 Task: Create a rule when a due date between working days from now is set on a card by anyone.
Action: Mouse moved to (1287, 104)
Screenshot: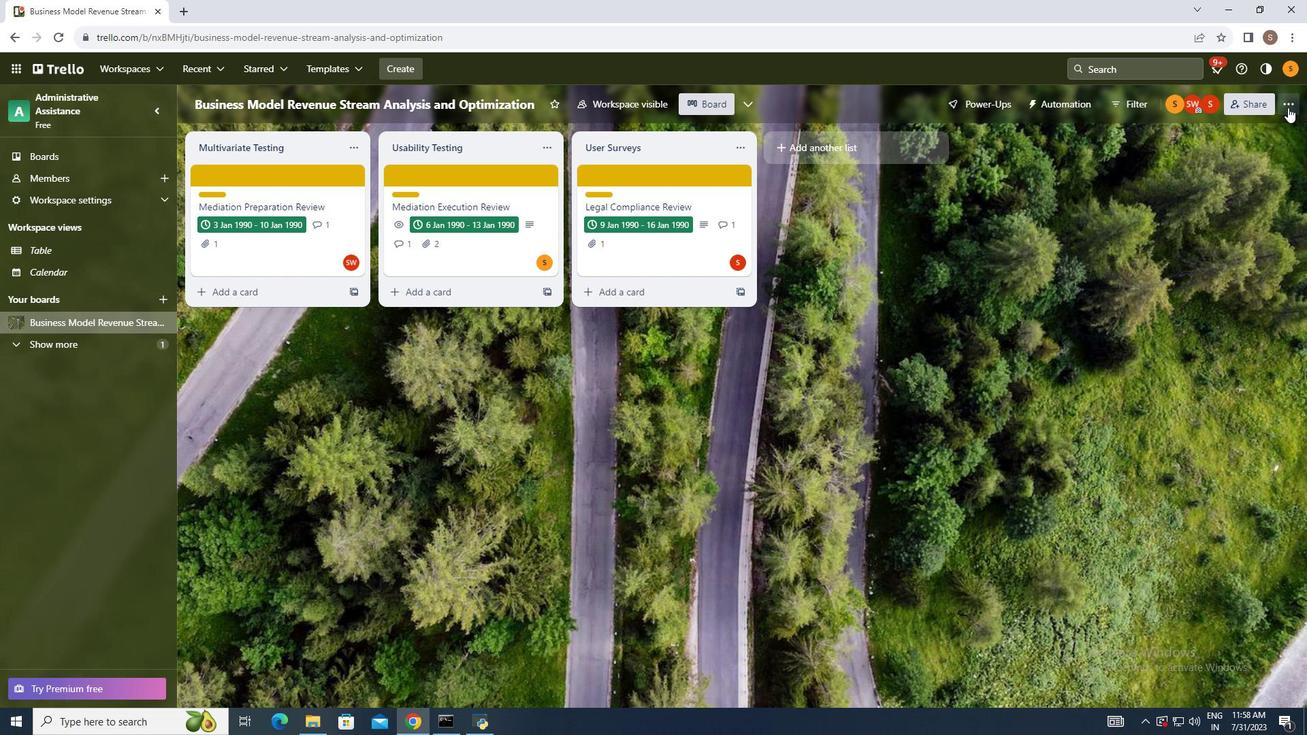
Action: Mouse pressed left at (1287, 104)
Screenshot: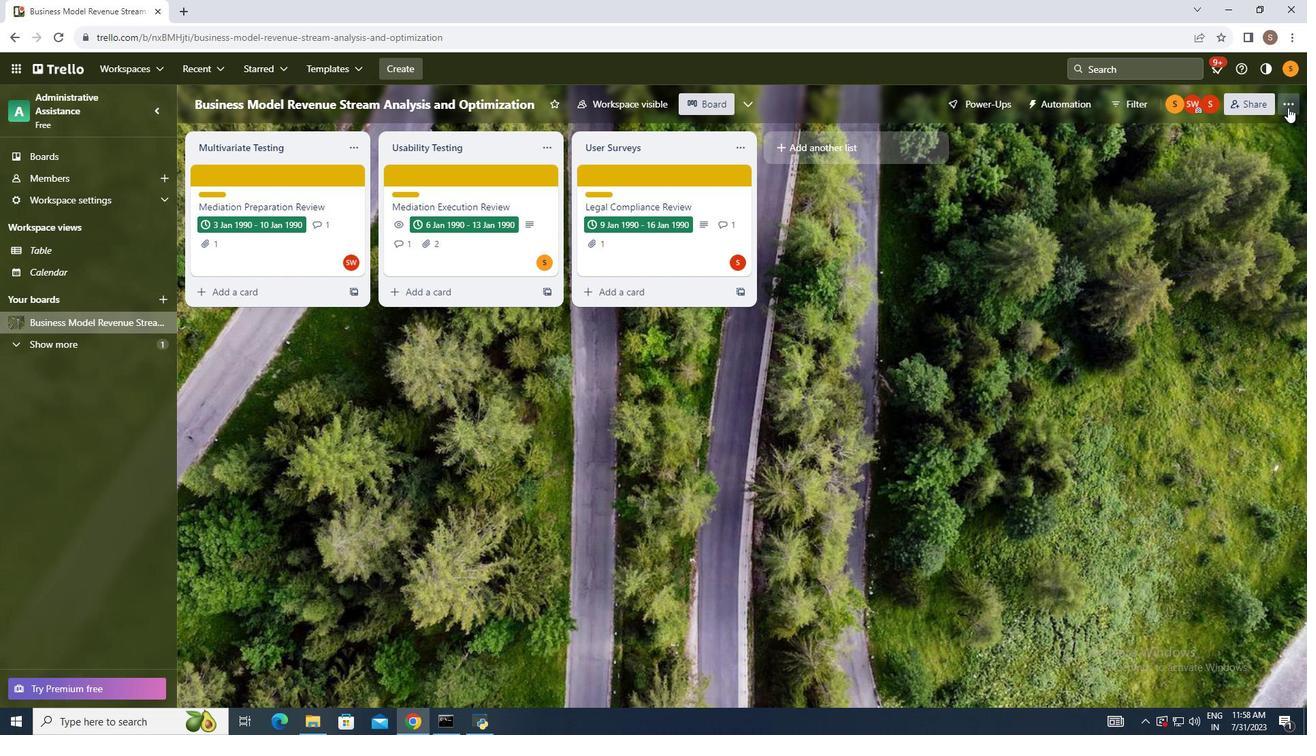 
Action: Mouse moved to (1155, 290)
Screenshot: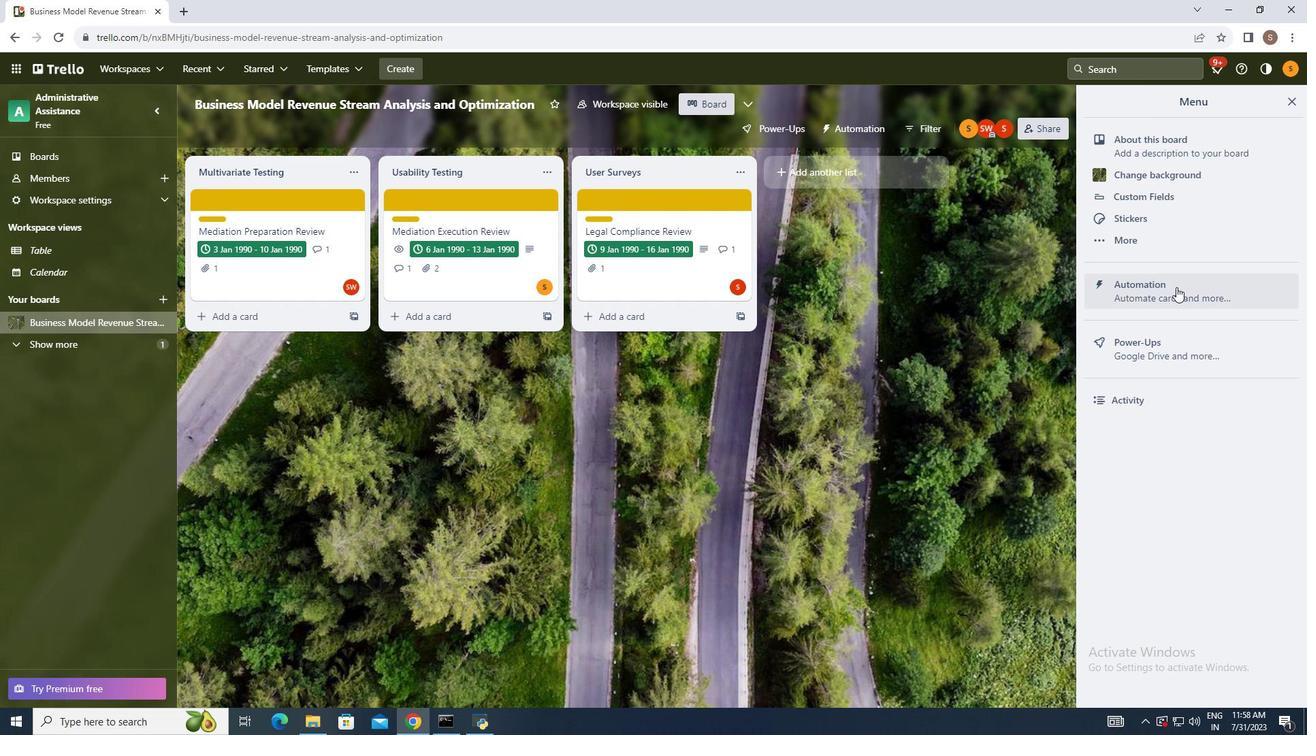 
Action: Mouse pressed left at (1155, 290)
Screenshot: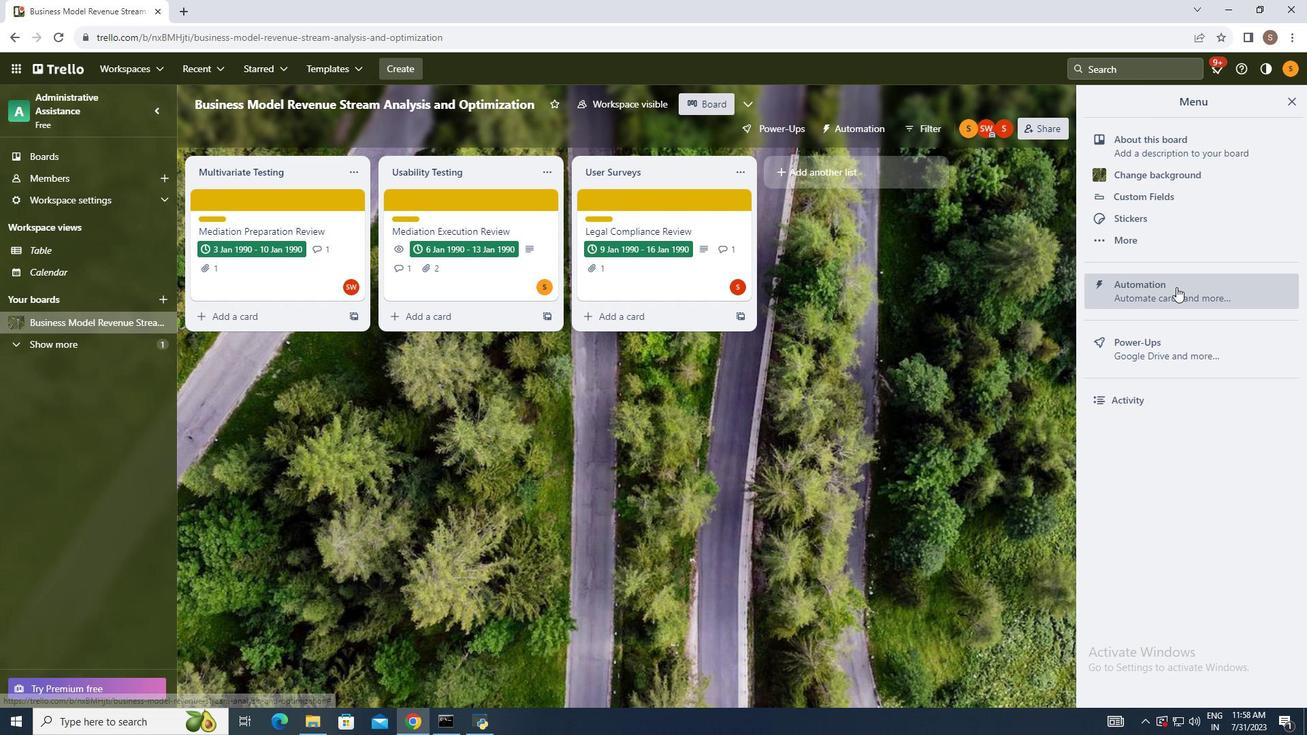 
Action: Mouse moved to (246, 249)
Screenshot: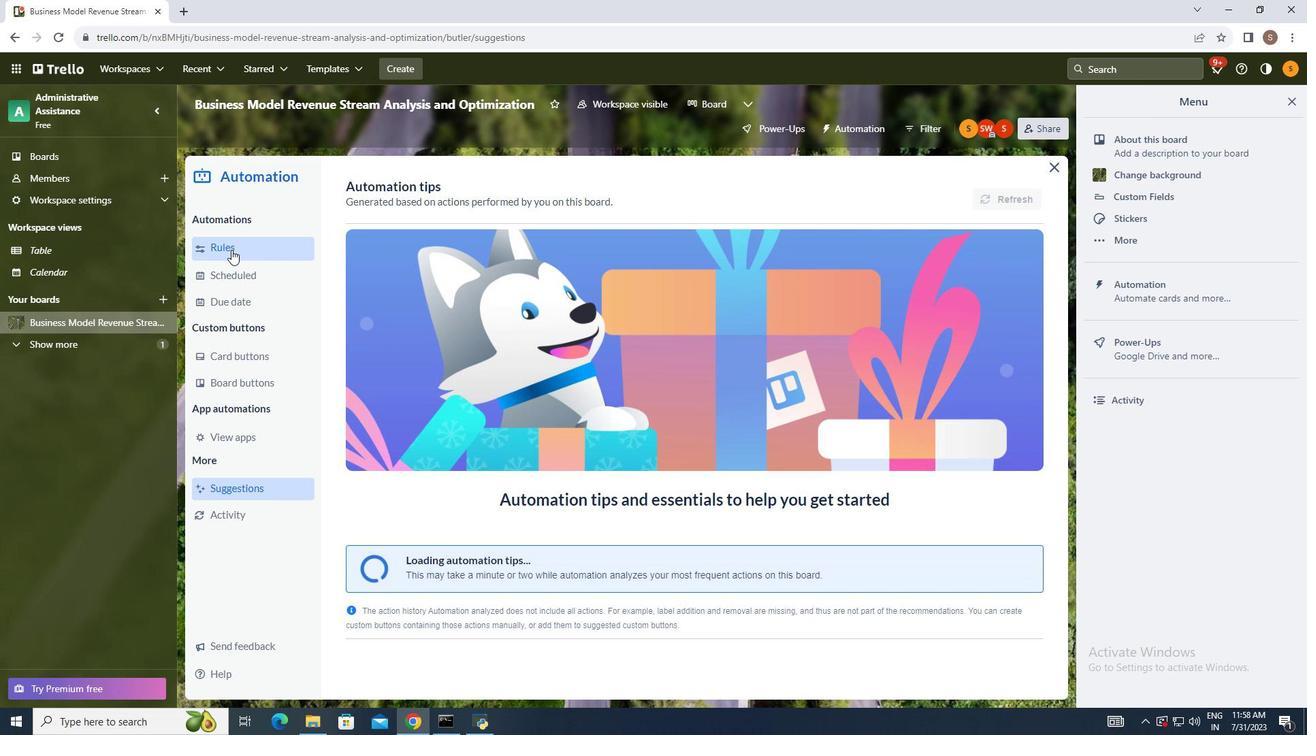 
Action: Mouse pressed left at (246, 249)
Screenshot: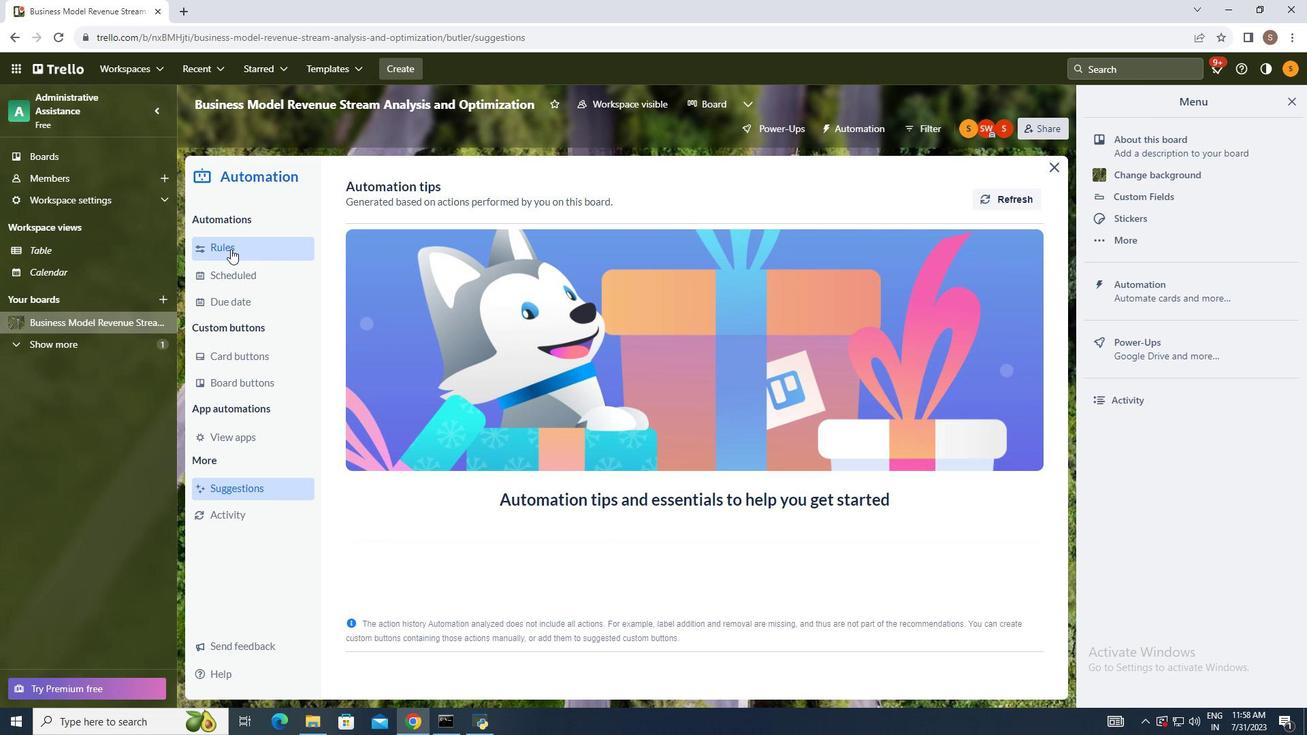 
Action: Mouse moved to (896, 191)
Screenshot: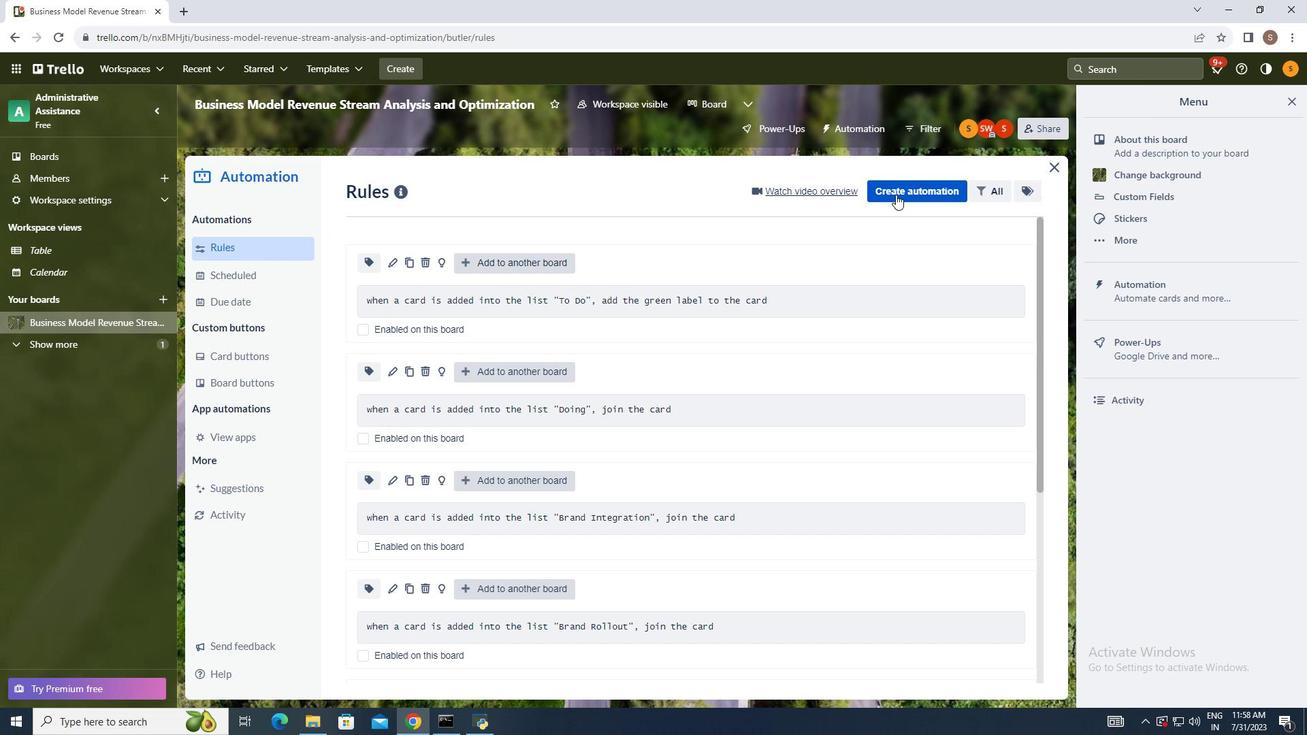 
Action: Mouse pressed left at (896, 191)
Screenshot: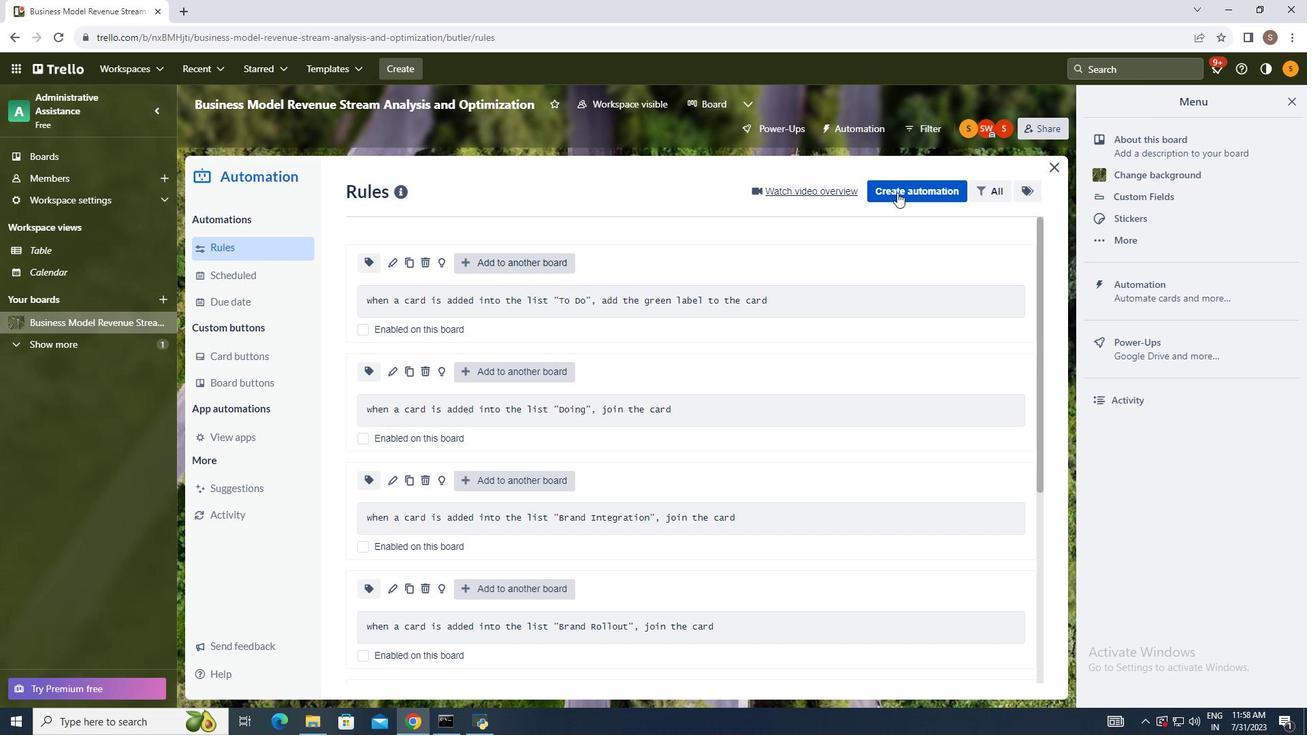 
Action: Mouse moved to (708, 319)
Screenshot: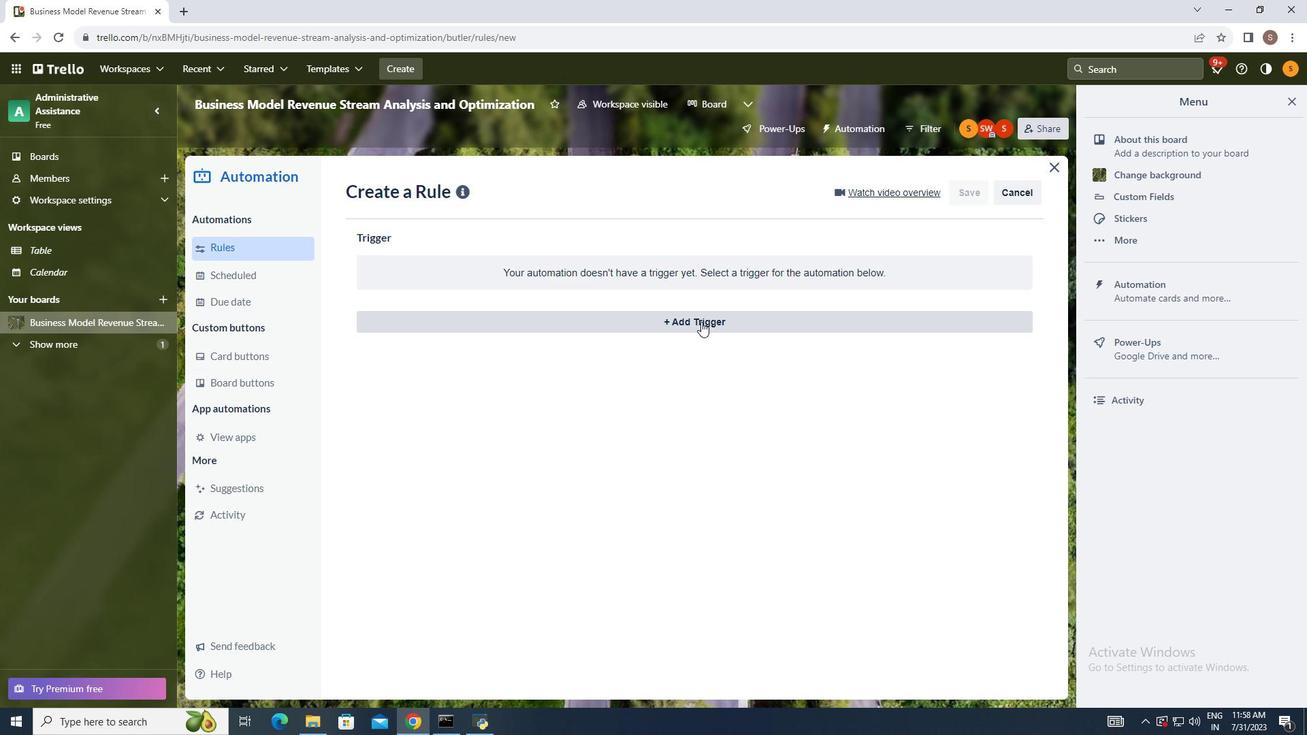 
Action: Mouse pressed left at (708, 319)
Screenshot: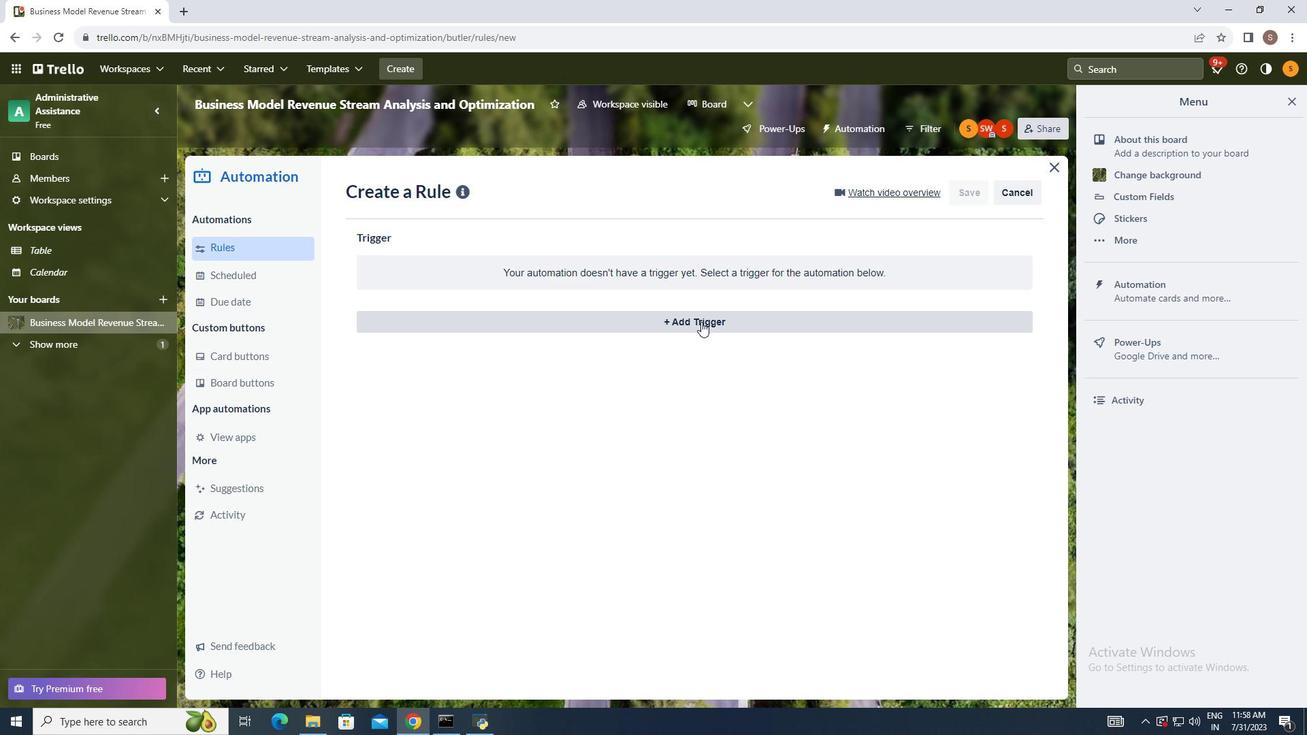 
Action: Mouse moved to (504, 361)
Screenshot: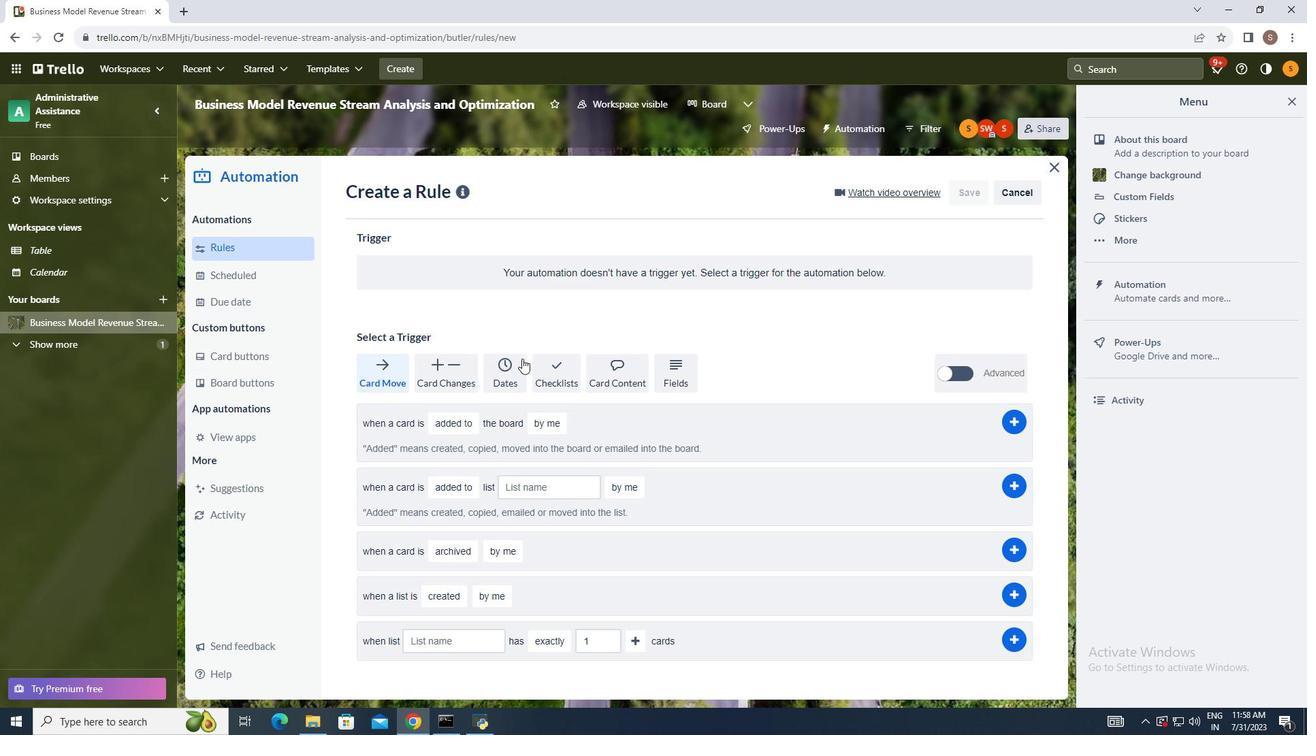 
Action: Mouse pressed left at (504, 361)
Screenshot: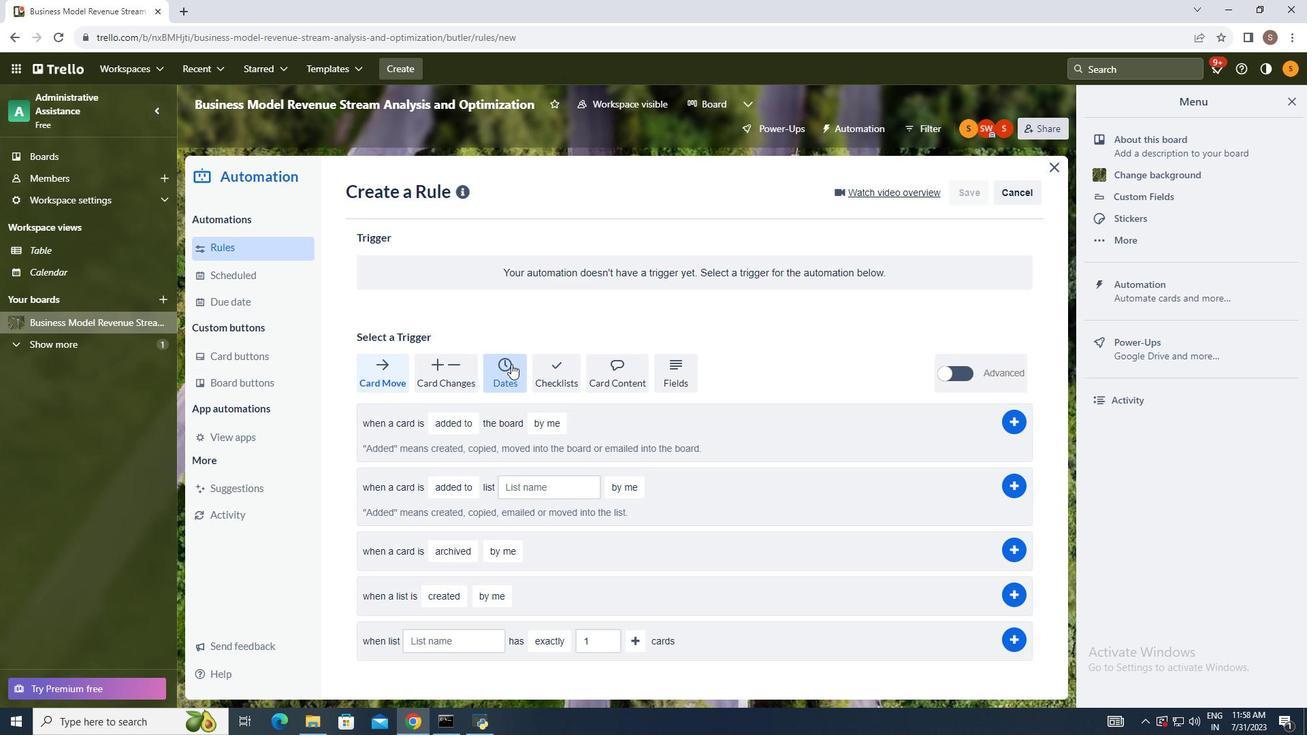 
Action: Mouse moved to (411, 422)
Screenshot: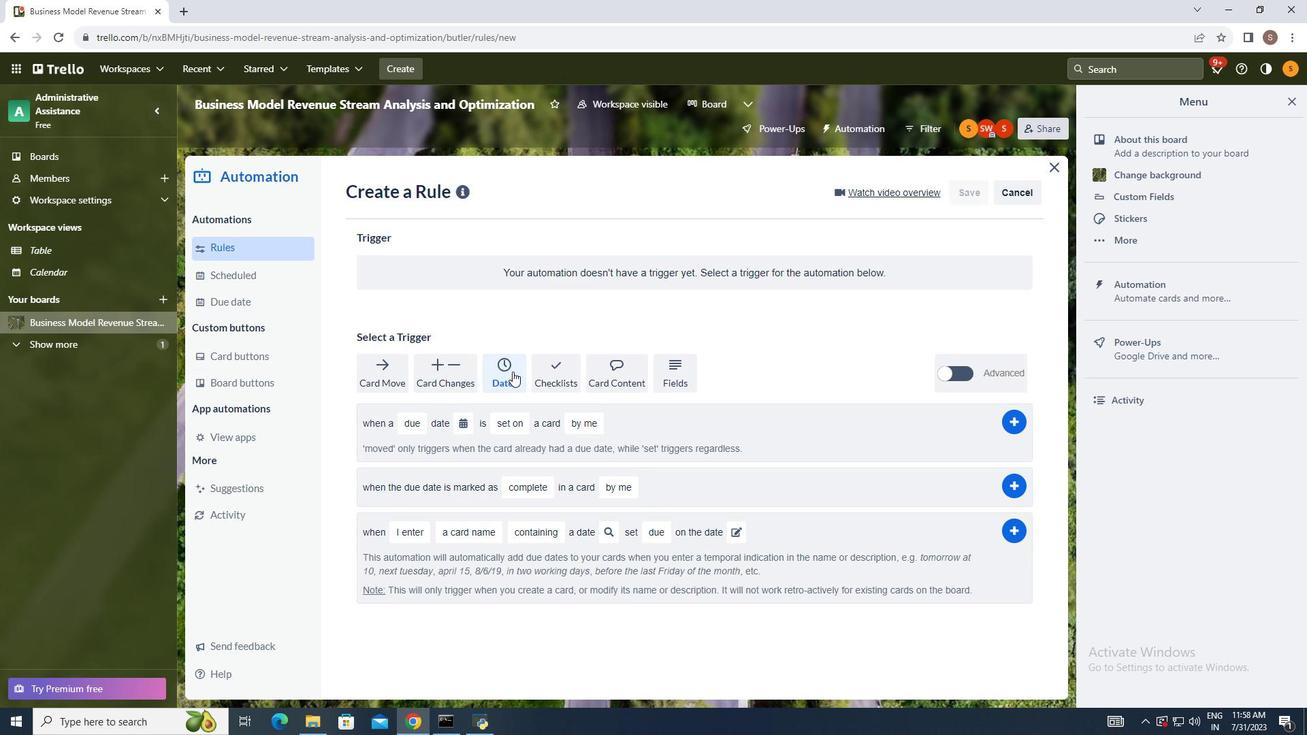 
Action: Mouse pressed left at (411, 422)
Screenshot: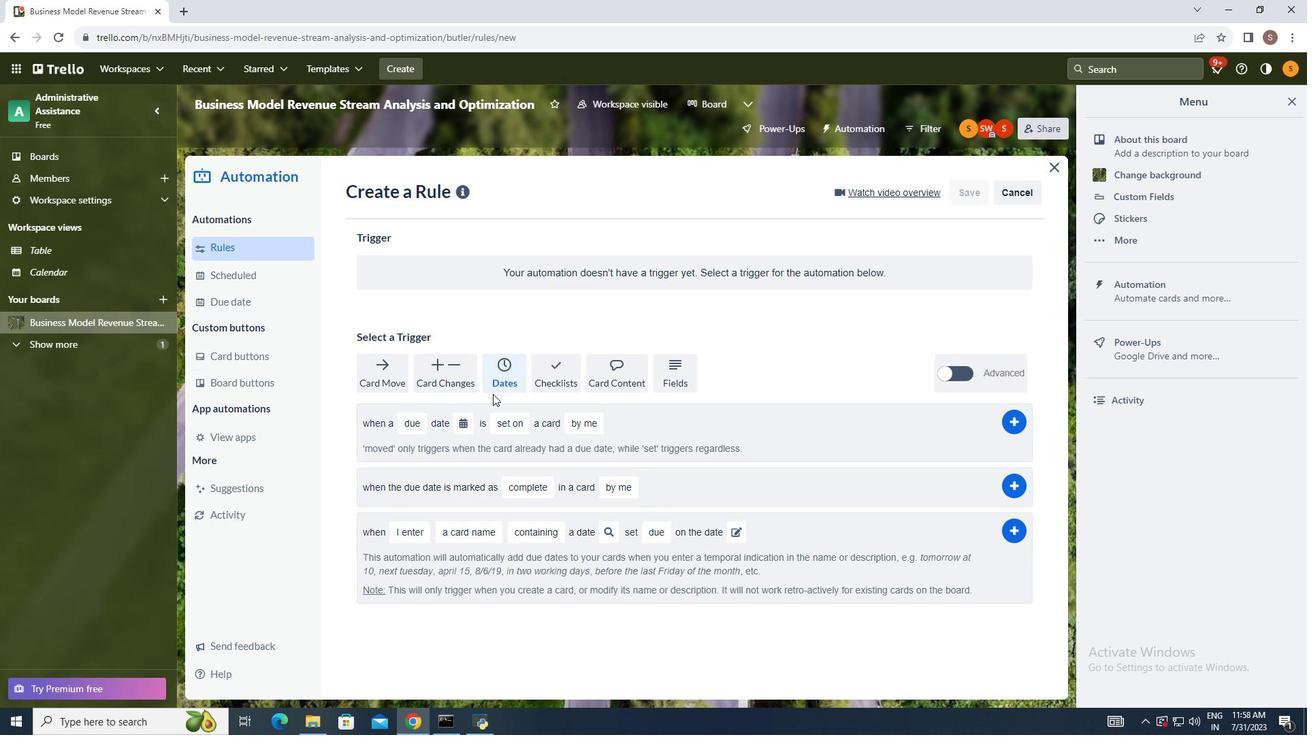 
Action: Mouse moved to (411, 453)
Screenshot: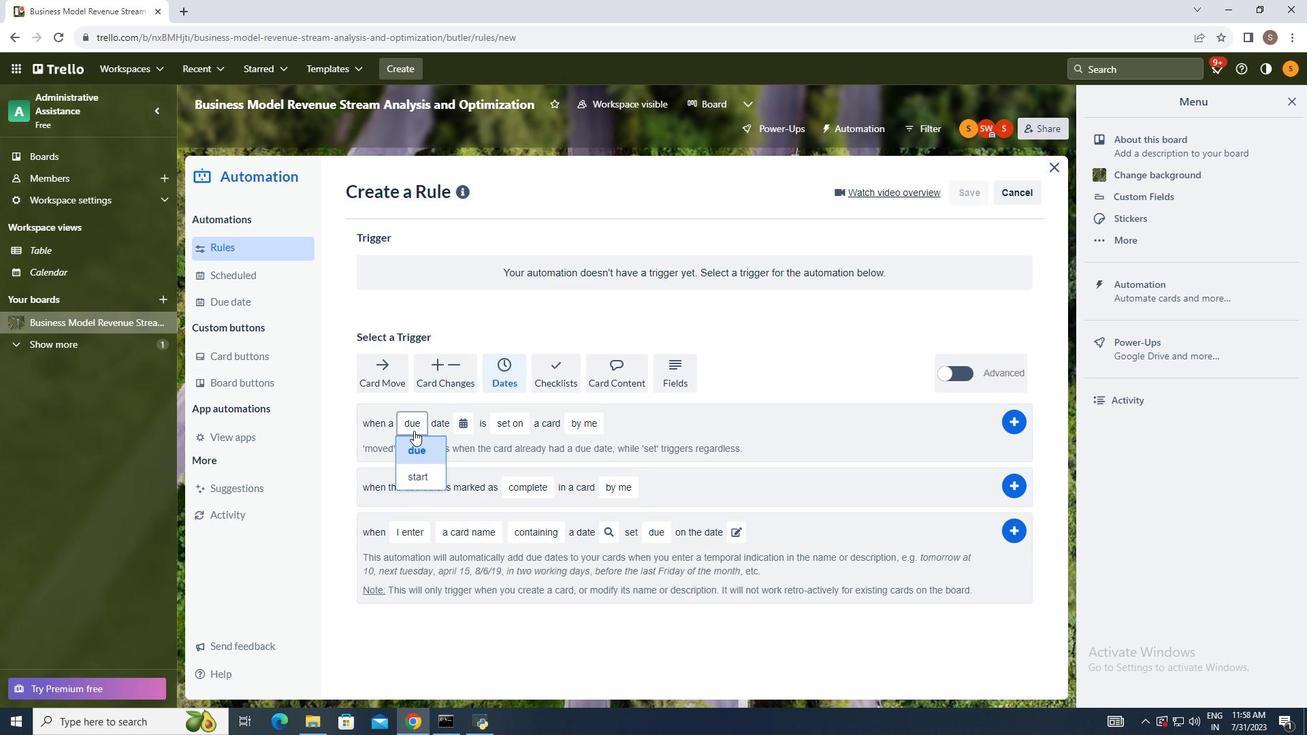 
Action: Mouse pressed left at (411, 453)
Screenshot: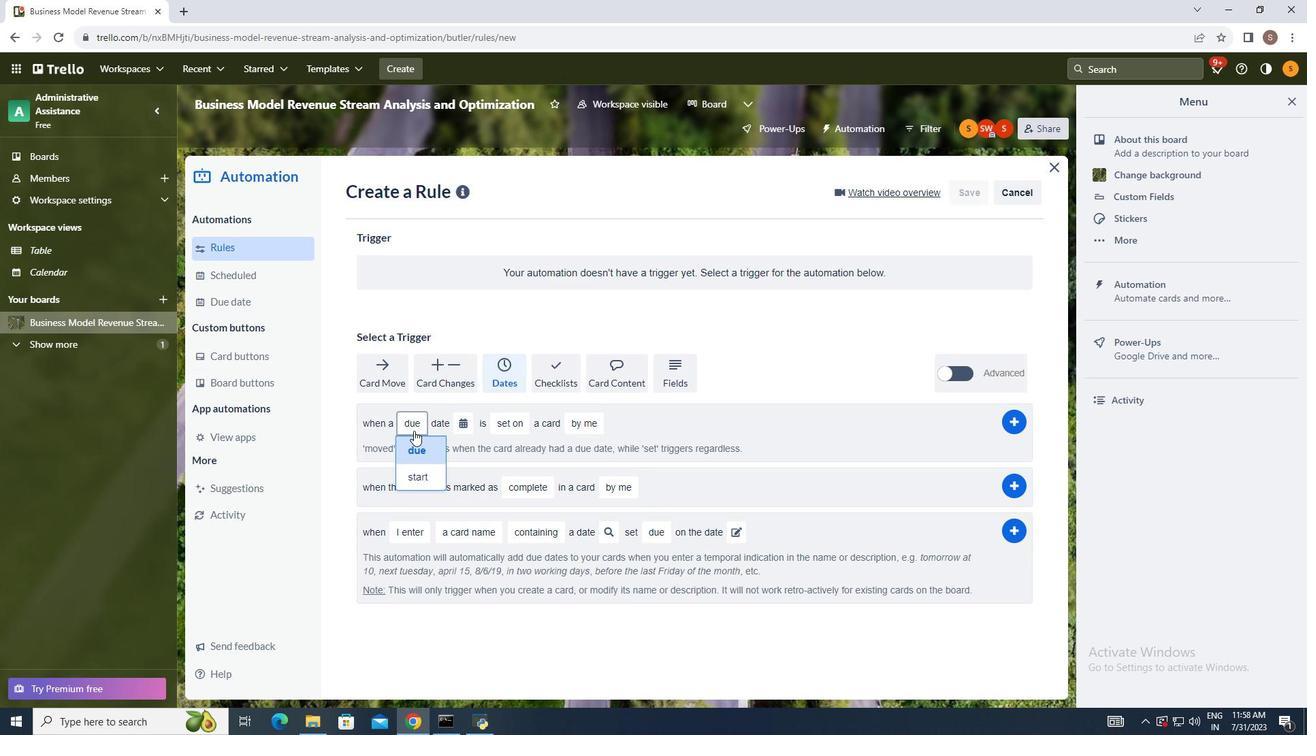 
Action: Mouse moved to (467, 429)
Screenshot: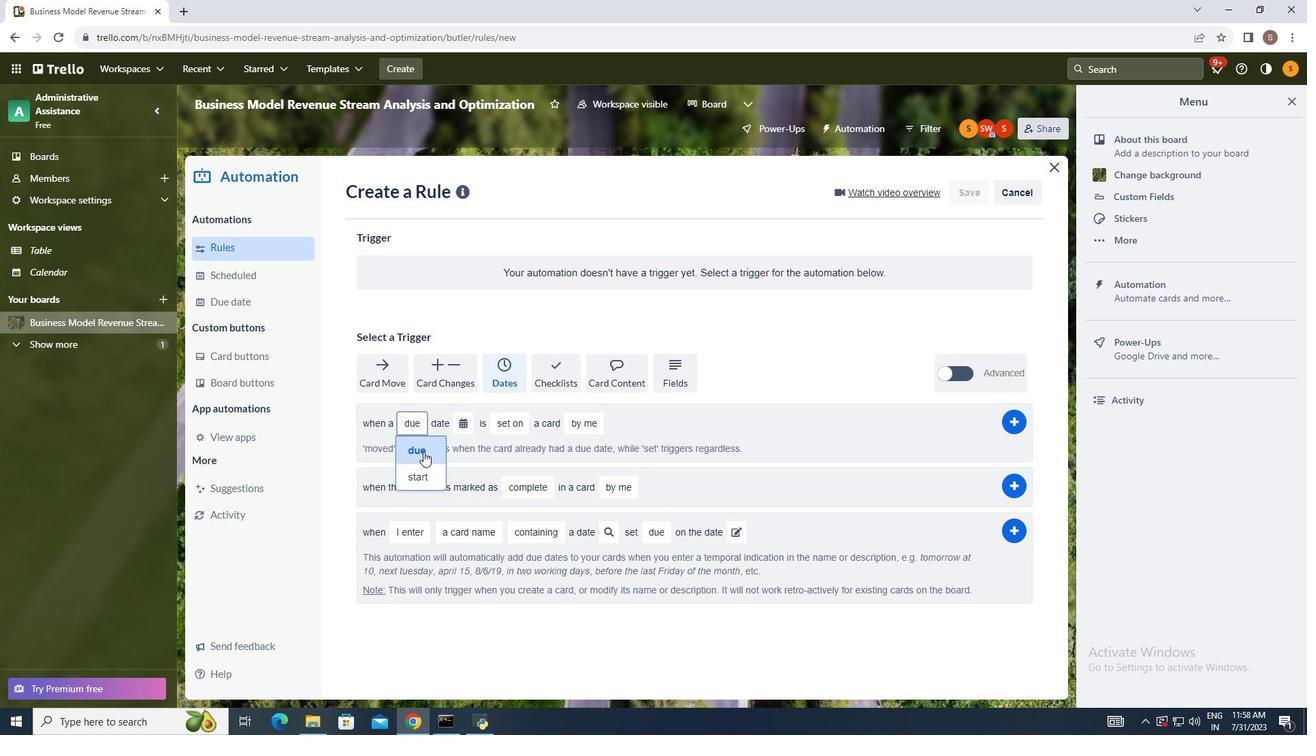 
Action: Mouse pressed left at (467, 429)
Screenshot: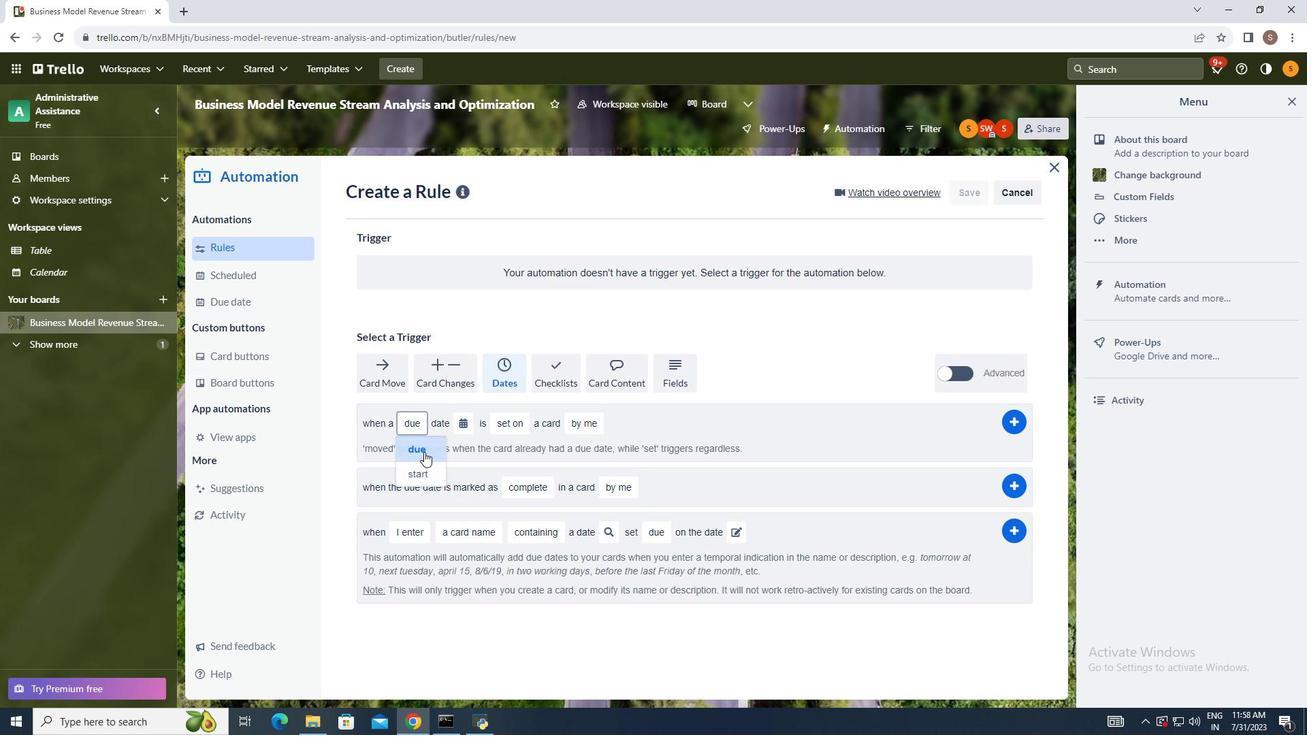 
Action: Mouse moved to (482, 506)
Screenshot: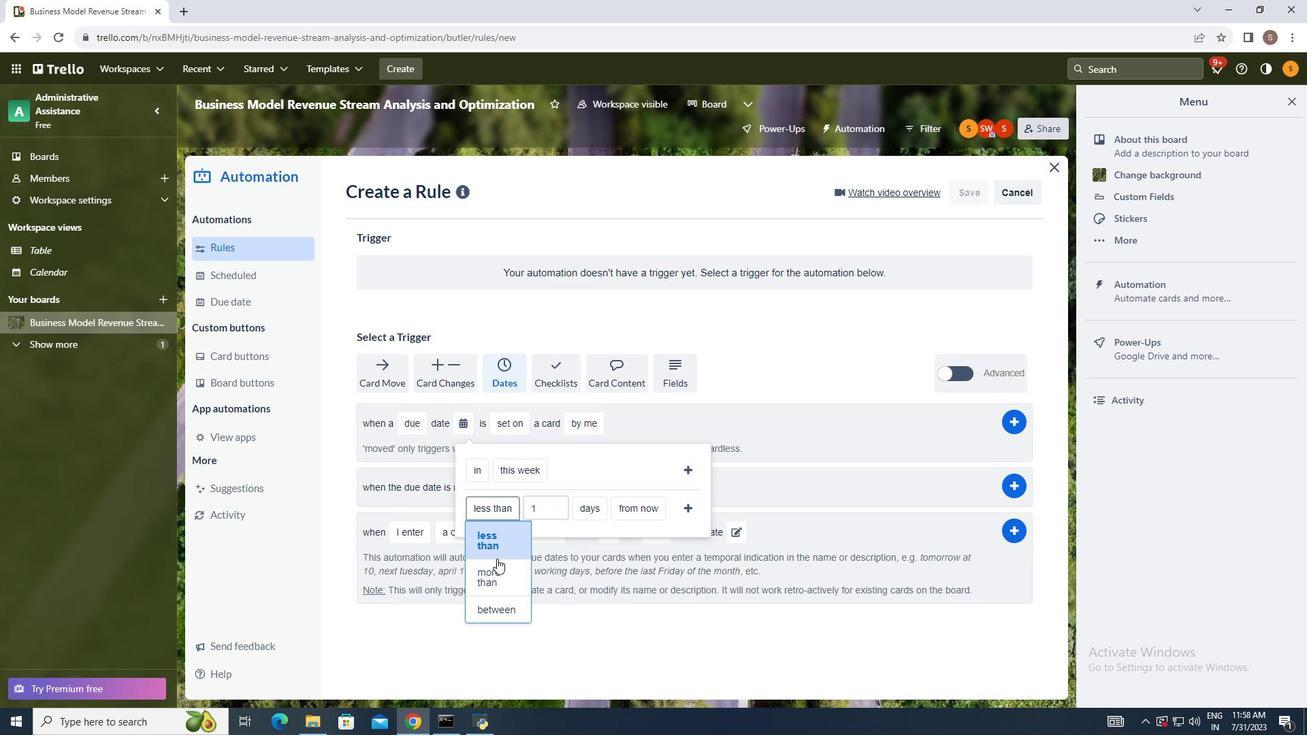 
Action: Mouse pressed left at (482, 506)
Screenshot: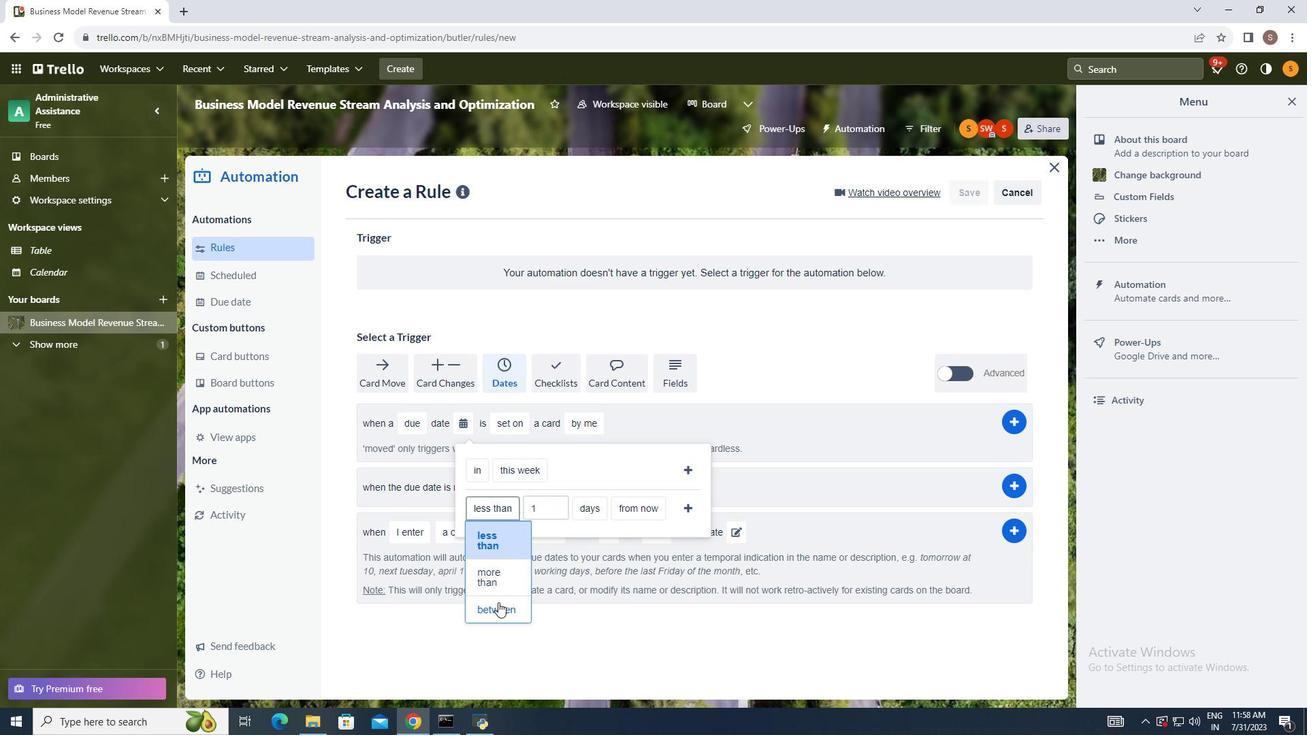 
Action: Mouse moved to (496, 581)
Screenshot: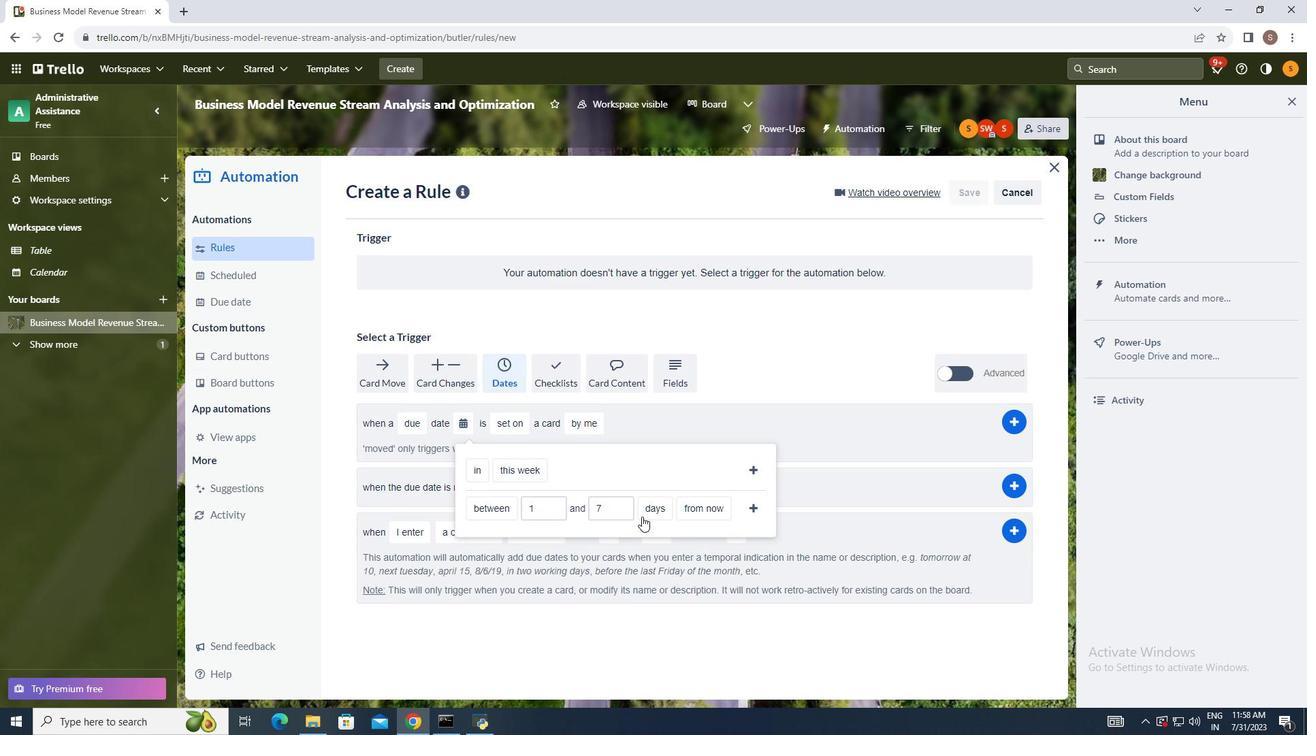 
Action: Mouse pressed left at (496, 581)
Screenshot: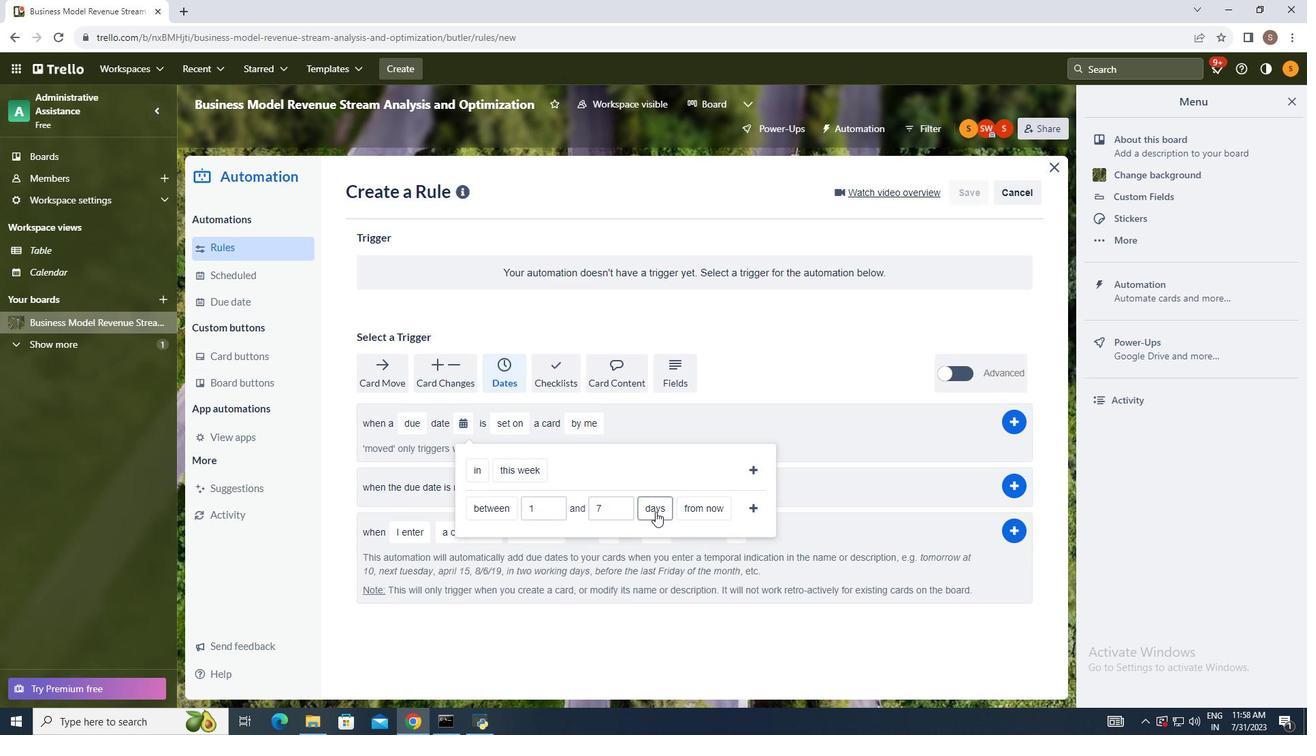 
Action: Mouse moved to (488, 498)
Screenshot: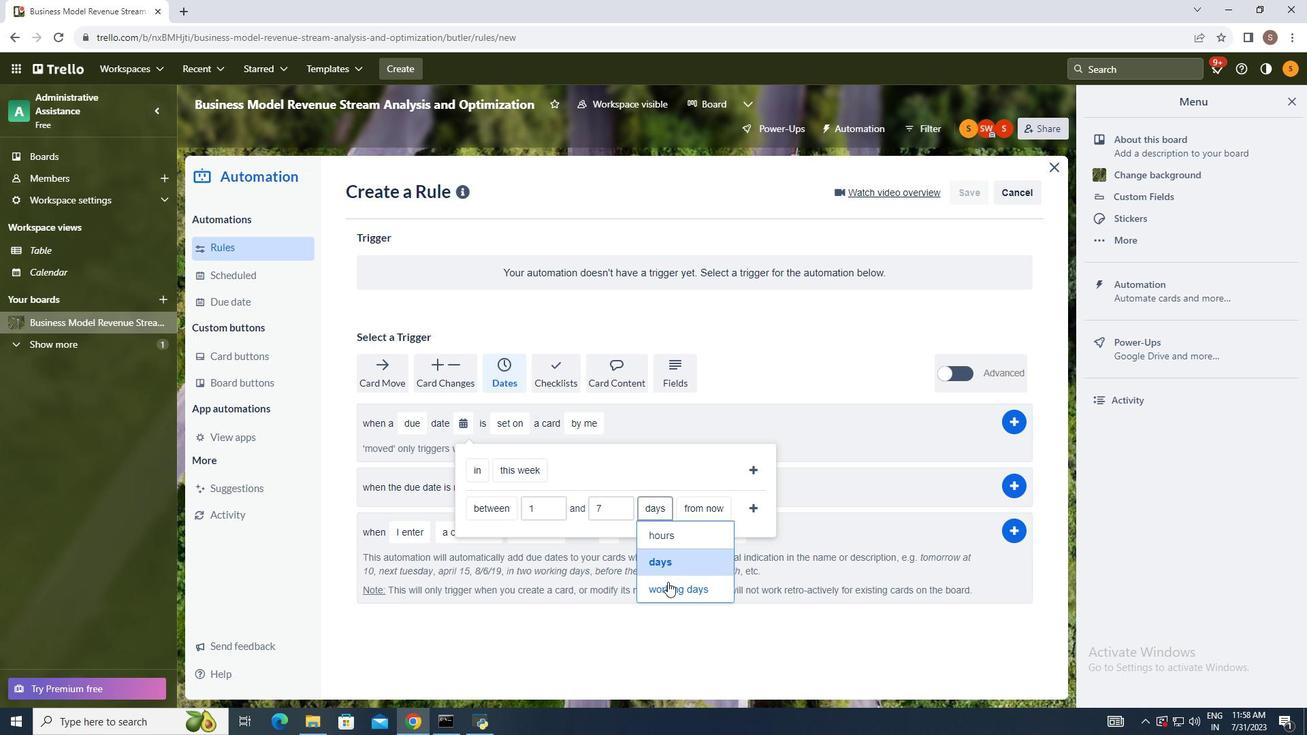 
Action: Mouse pressed left at (488, 498)
Screenshot: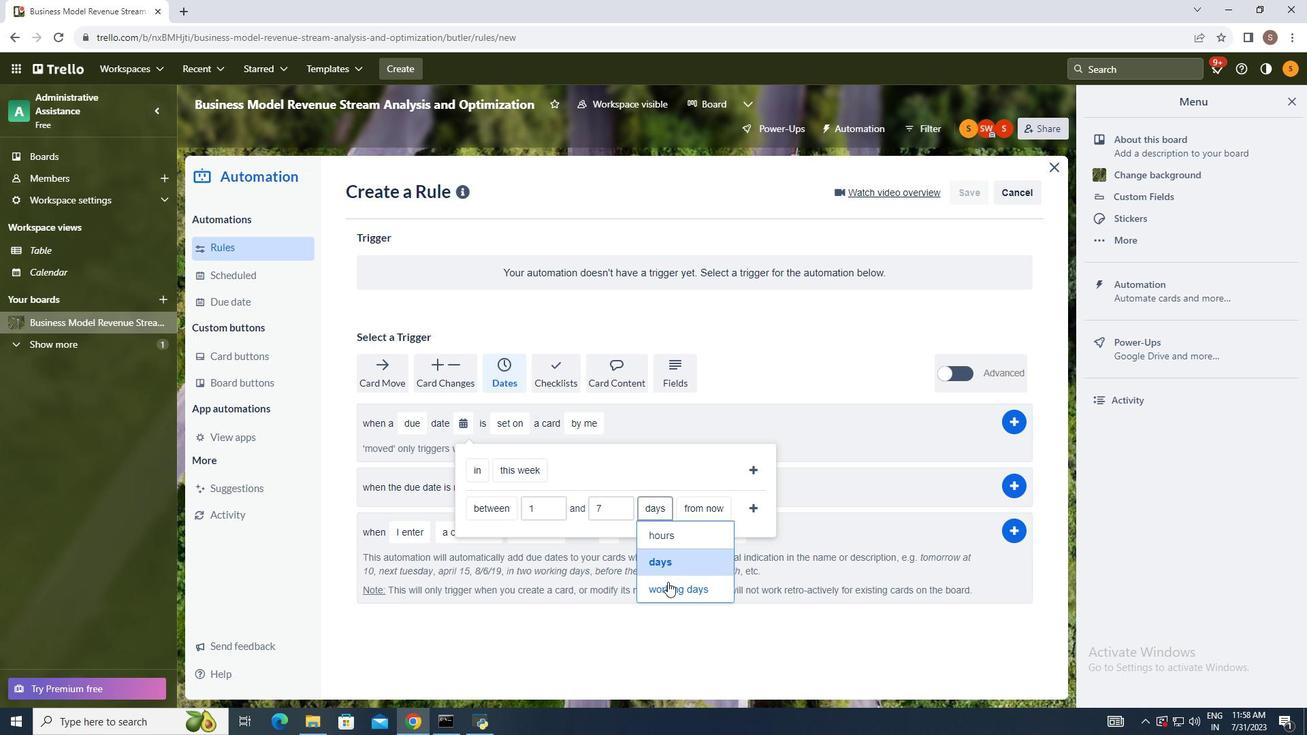 
Action: Mouse moved to (500, 596)
Screenshot: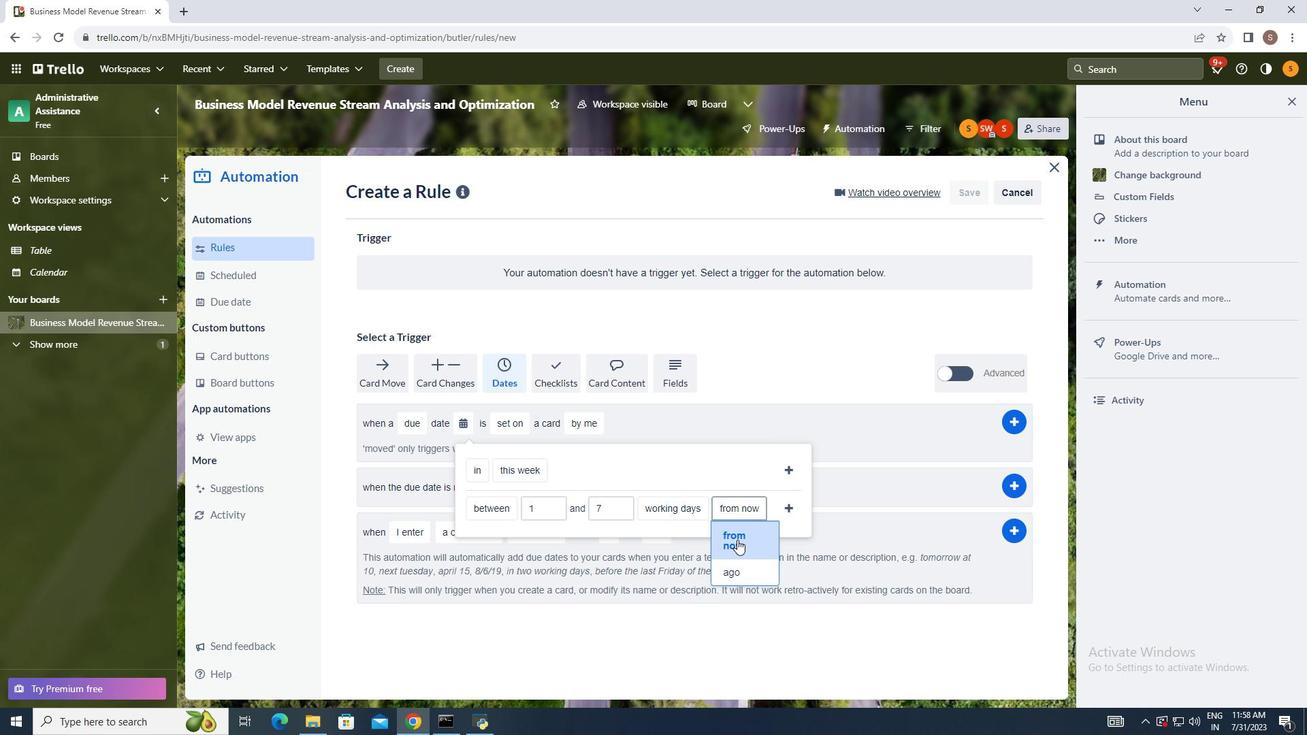 
Action: Mouse pressed left at (500, 596)
Screenshot: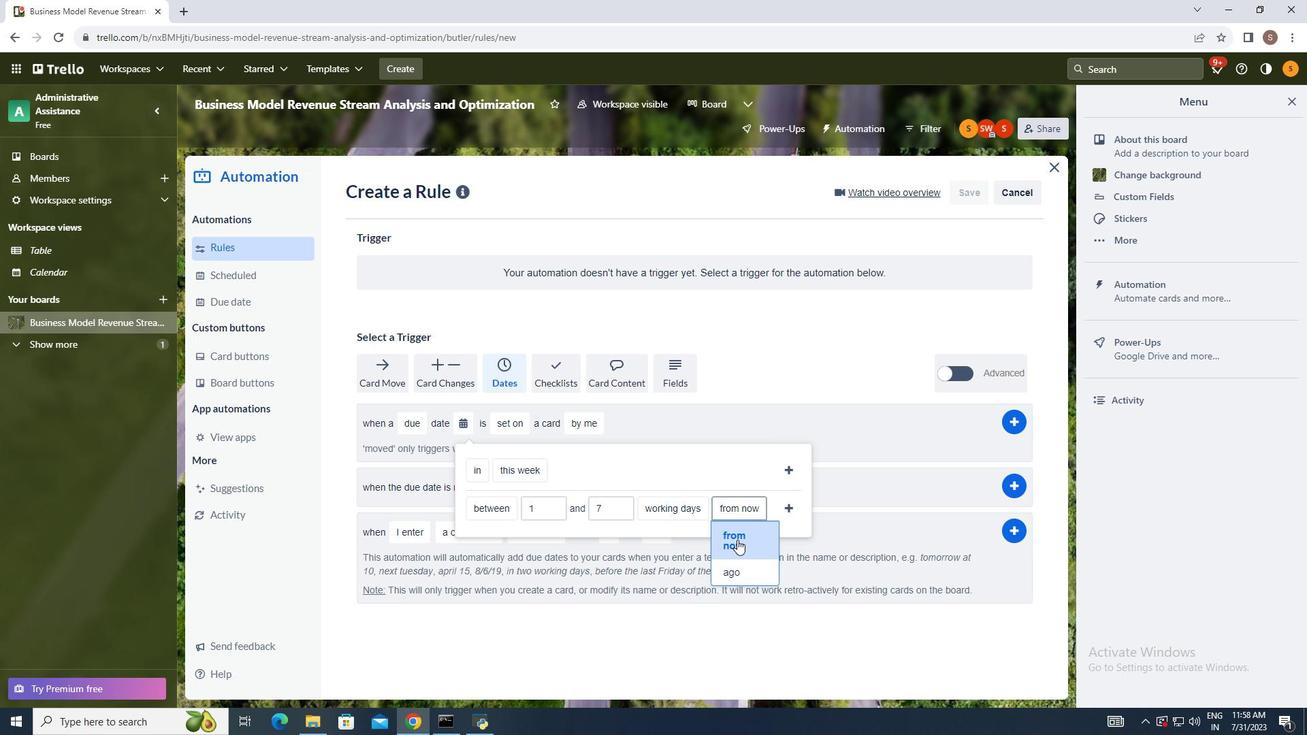 
Action: Mouse moved to (1288, 108)
Screenshot: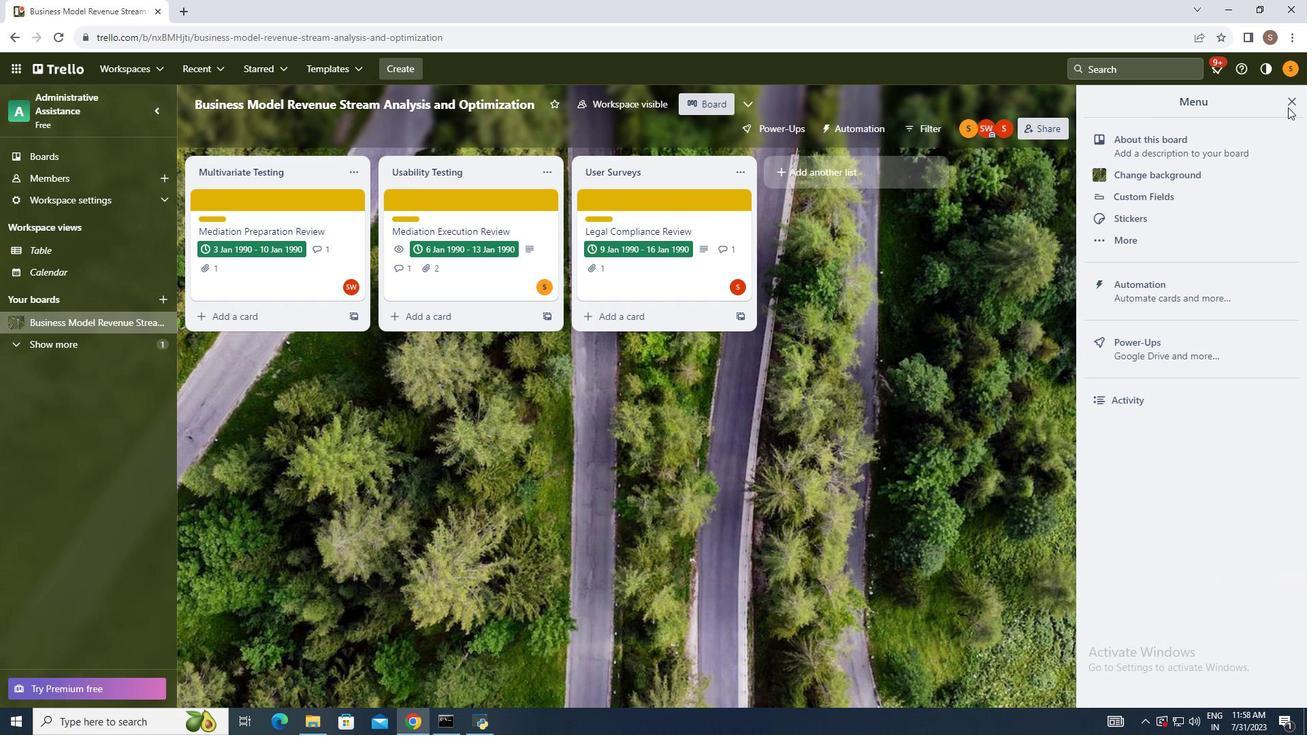 
Action: Mouse pressed left at (1288, 108)
Screenshot: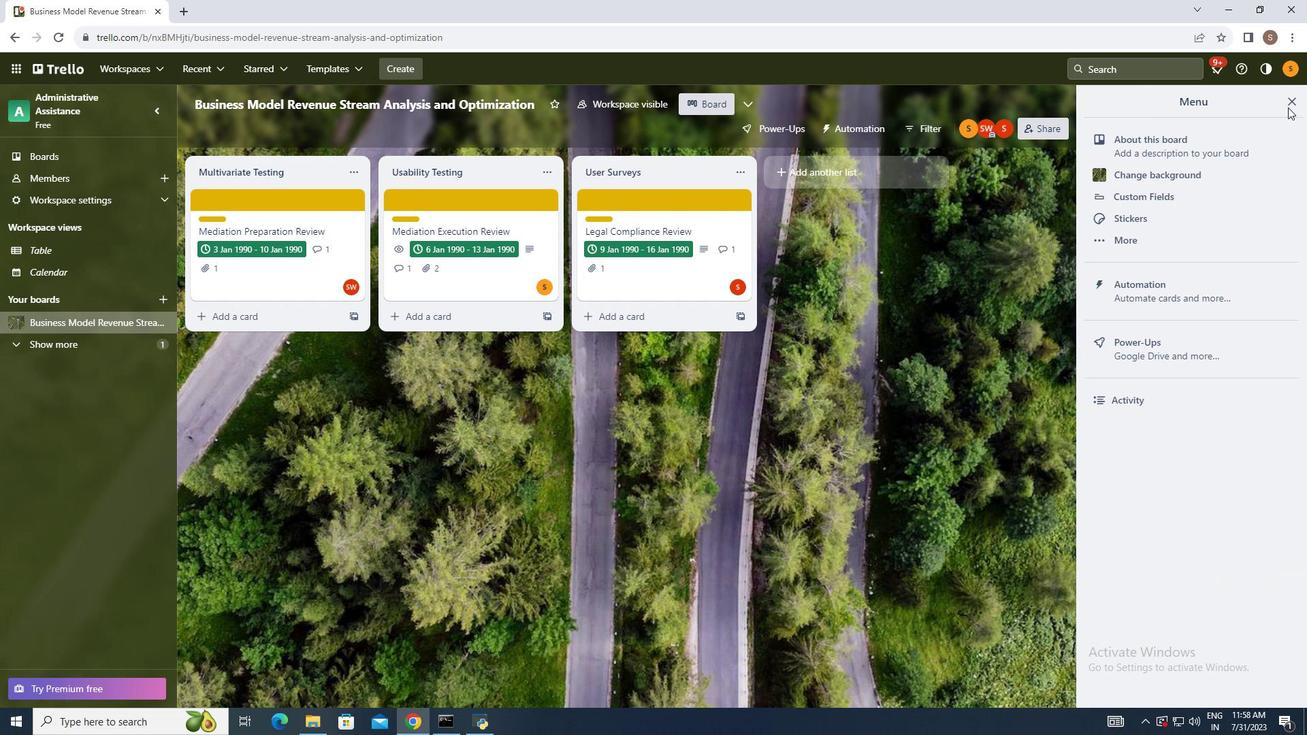 
Action: Mouse moved to (1177, 287)
Screenshot: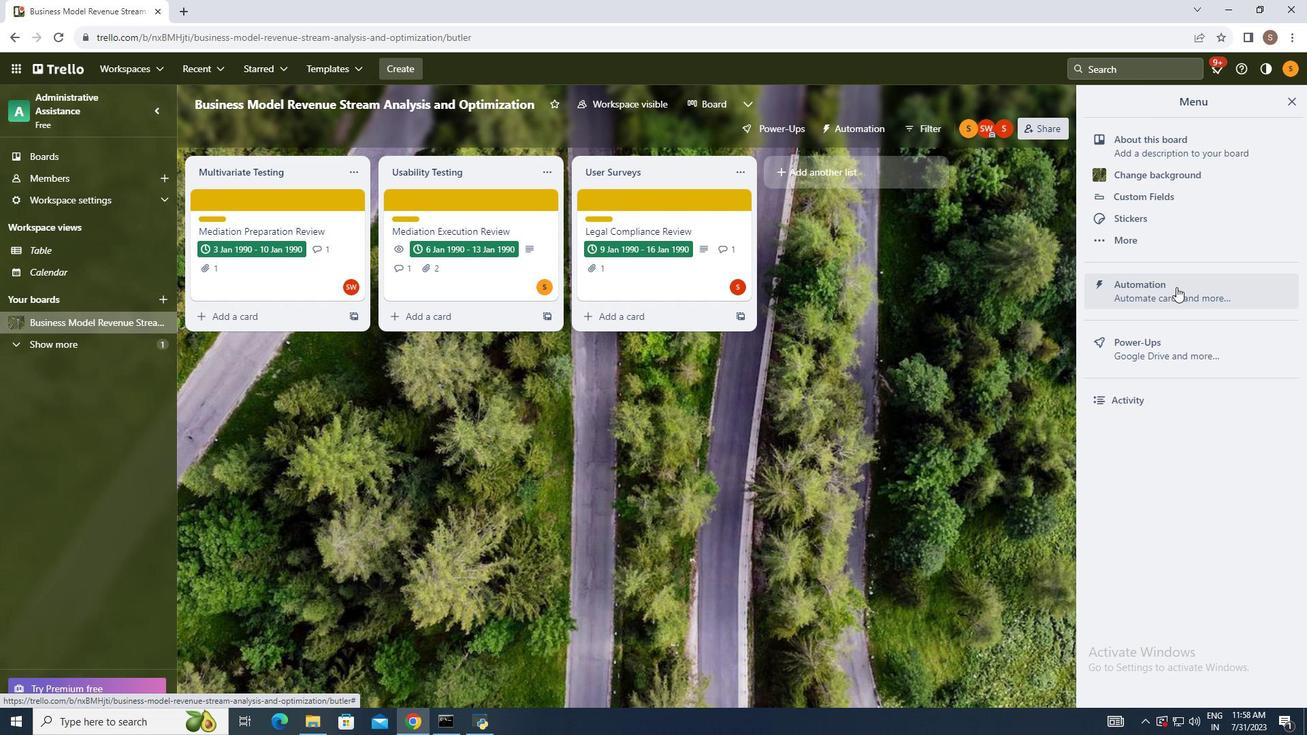 
Action: Mouse pressed left at (1177, 287)
Screenshot: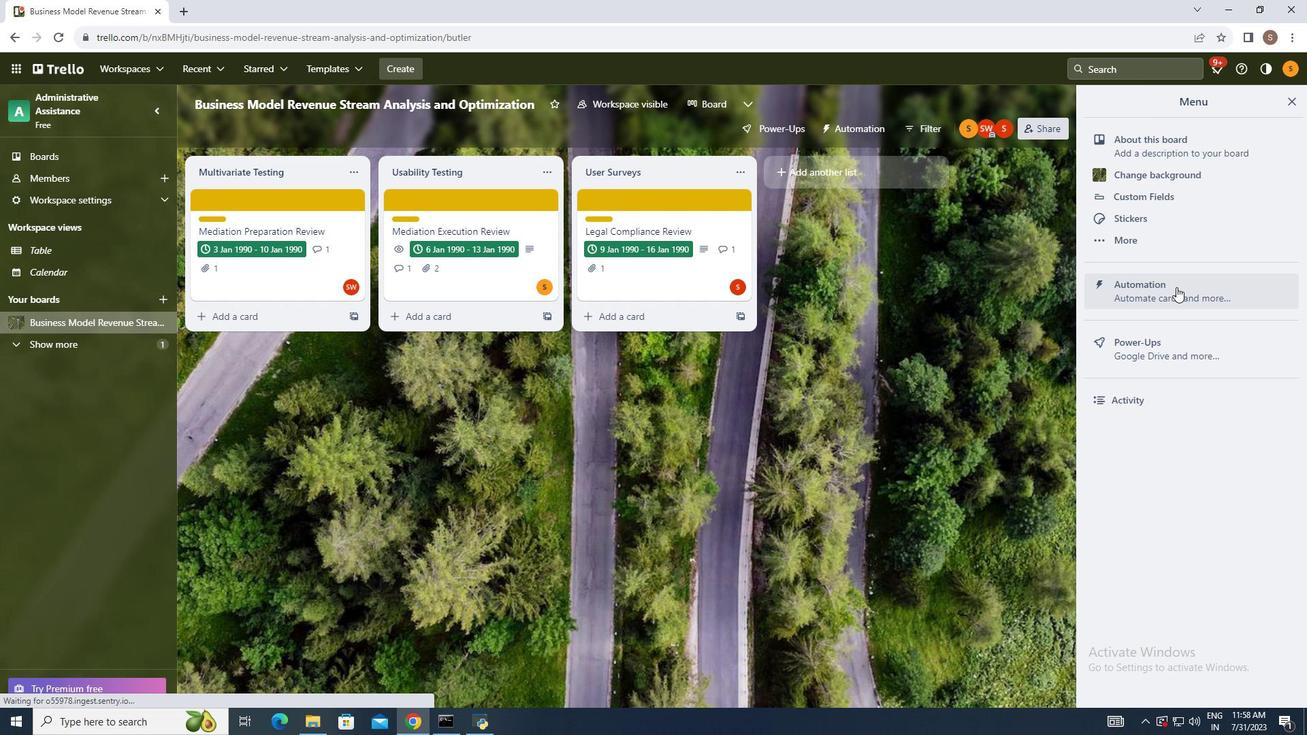 
Action: Mouse moved to (231, 249)
Screenshot: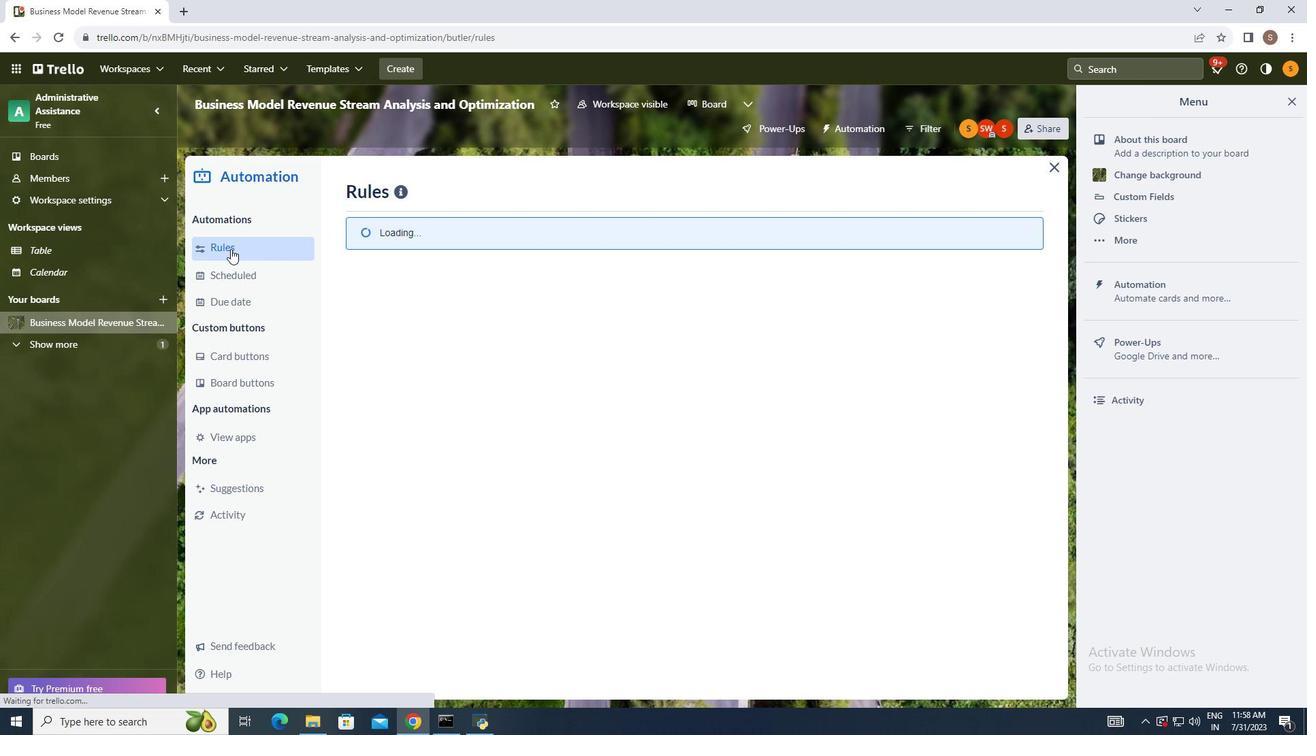 
Action: Mouse pressed left at (231, 249)
Screenshot: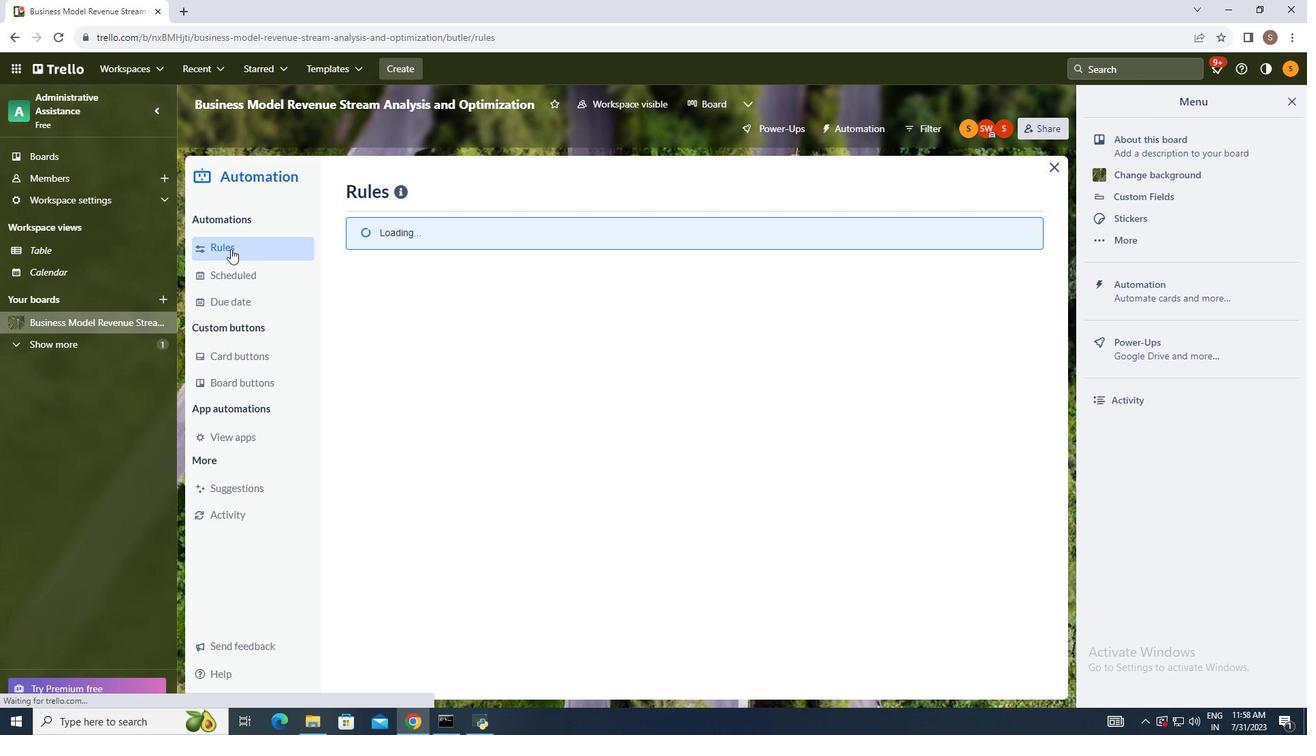 
Action: Mouse moved to (898, 193)
Screenshot: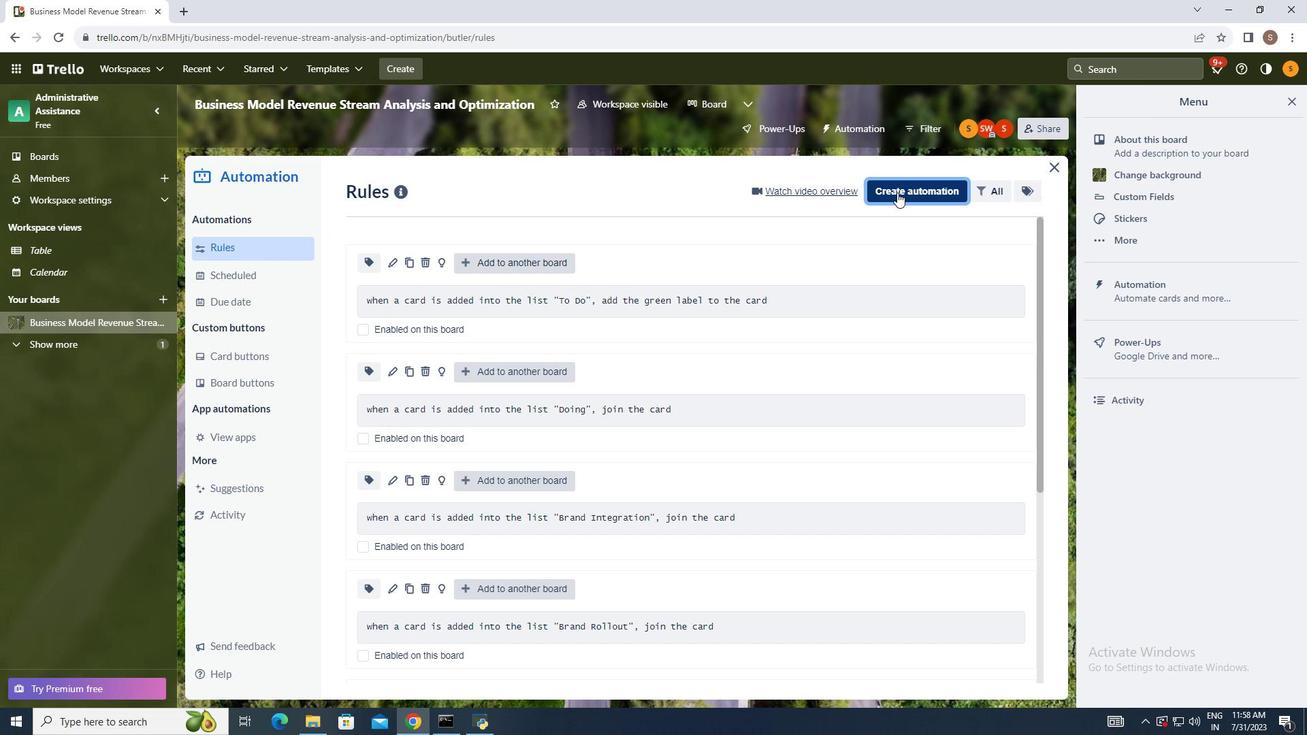 
Action: Mouse pressed left at (898, 193)
Screenshot: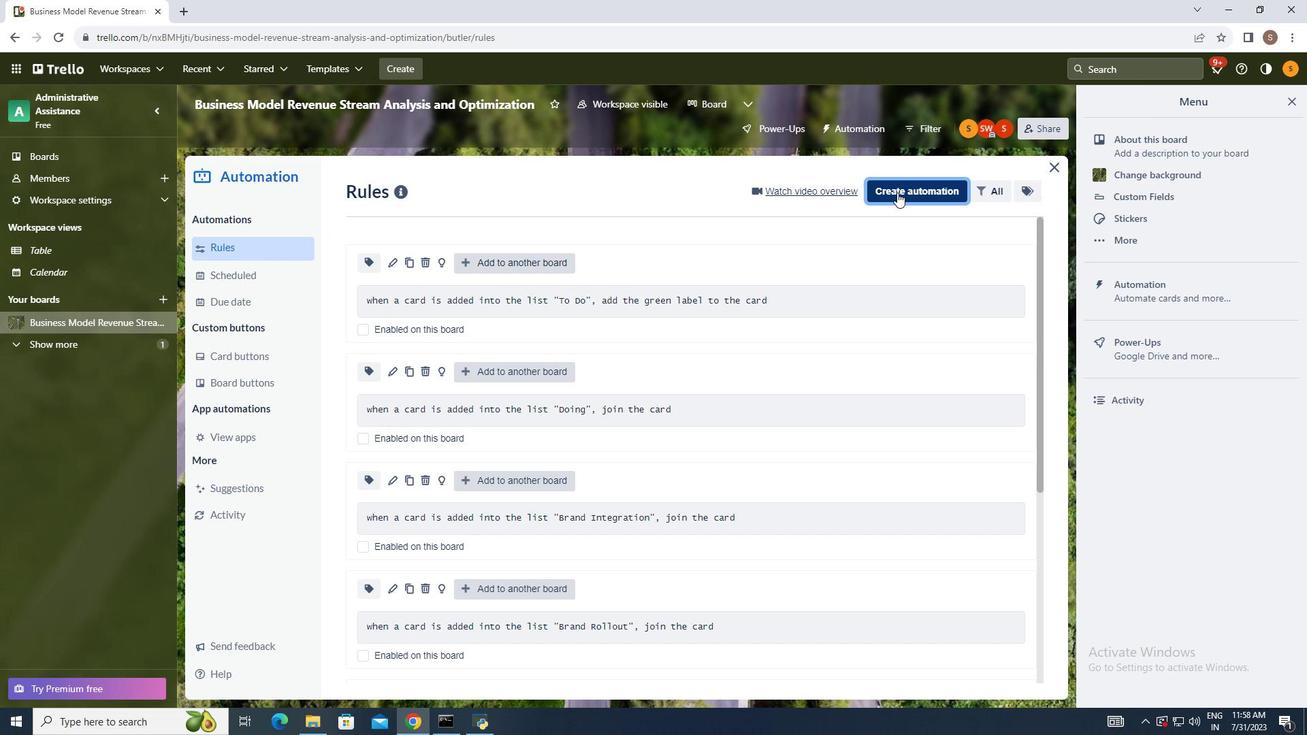 
Action: Mouse moved to (701, 322)
Screenshot: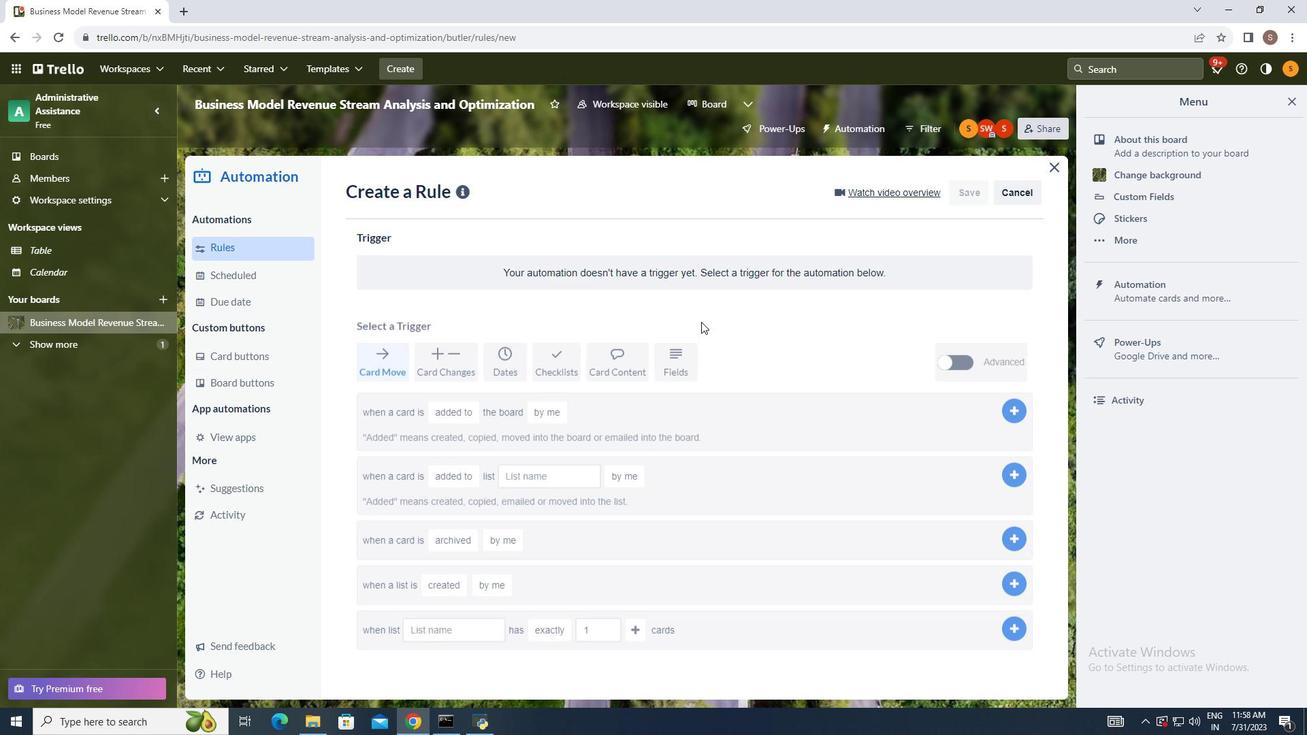 
Action: Mouse pressed left at (701, 322)
Screenshot: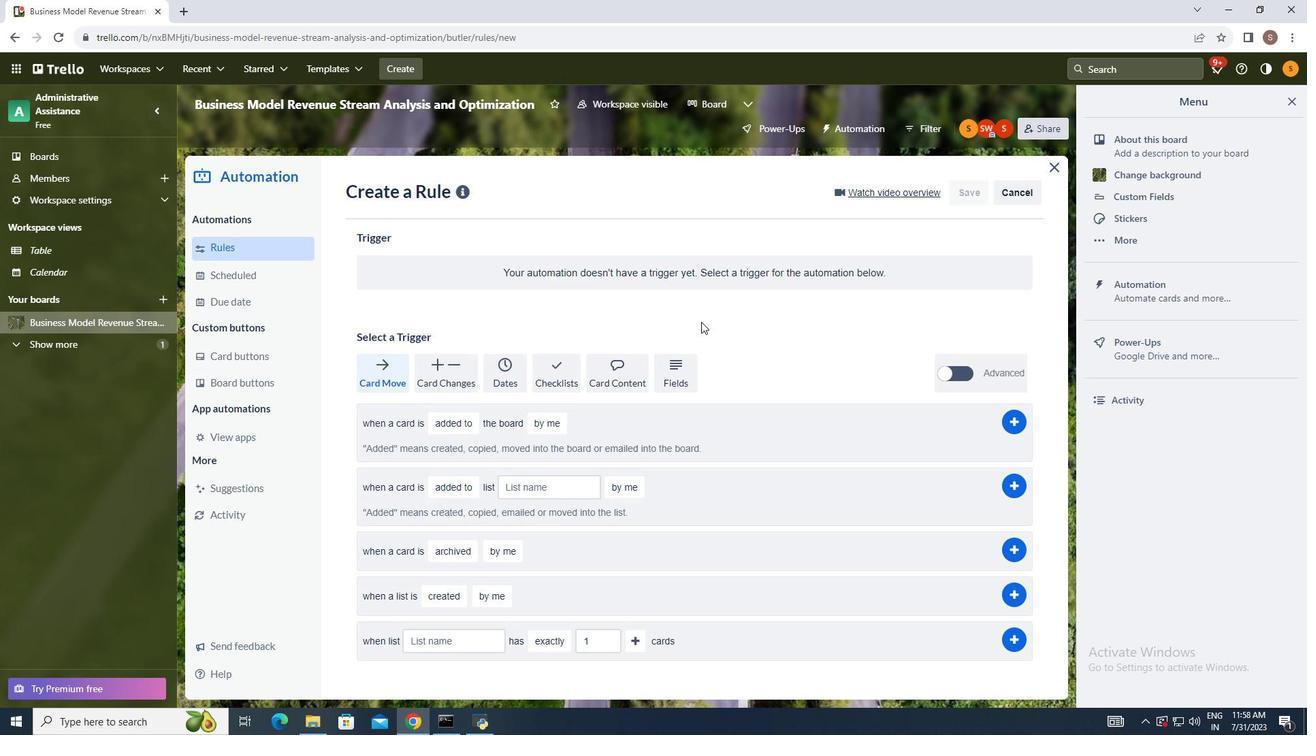 
Action: Mouse moved to (509, 366)
Screenshot: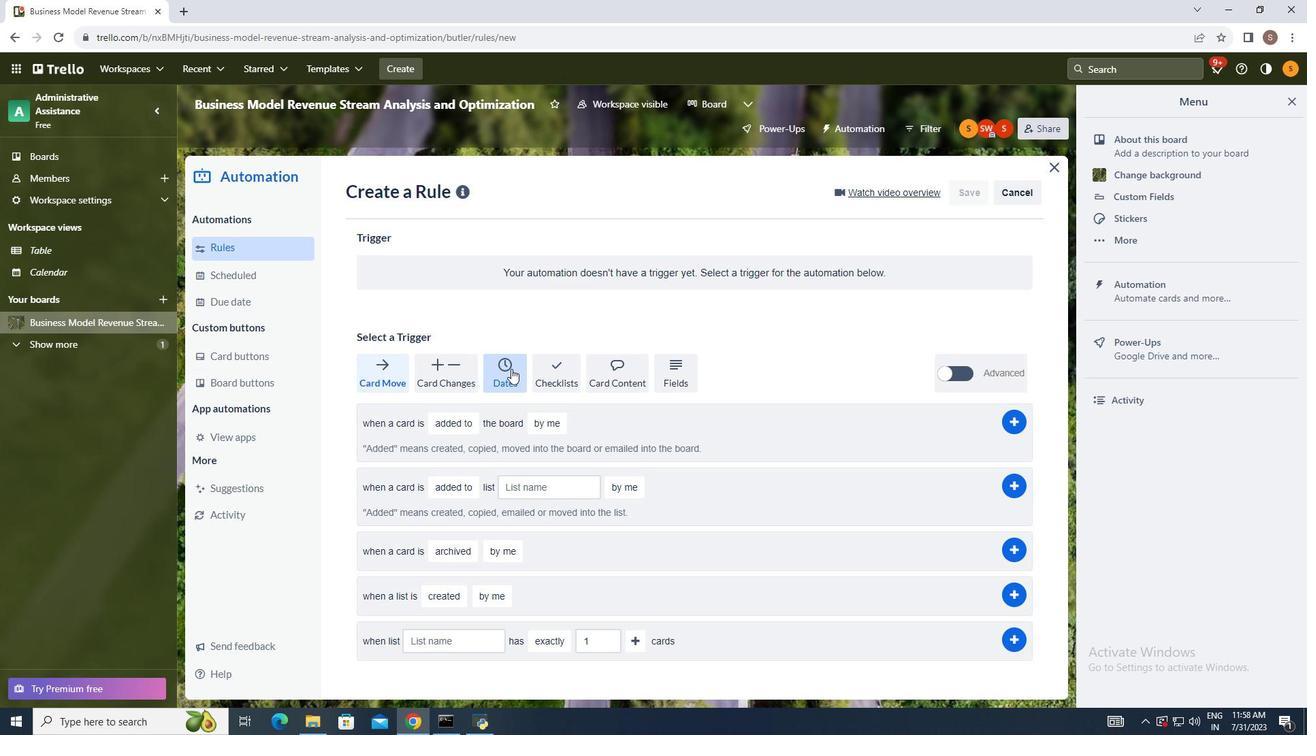 
Action: Mouse pressed left at (509, 366)
Screenshot: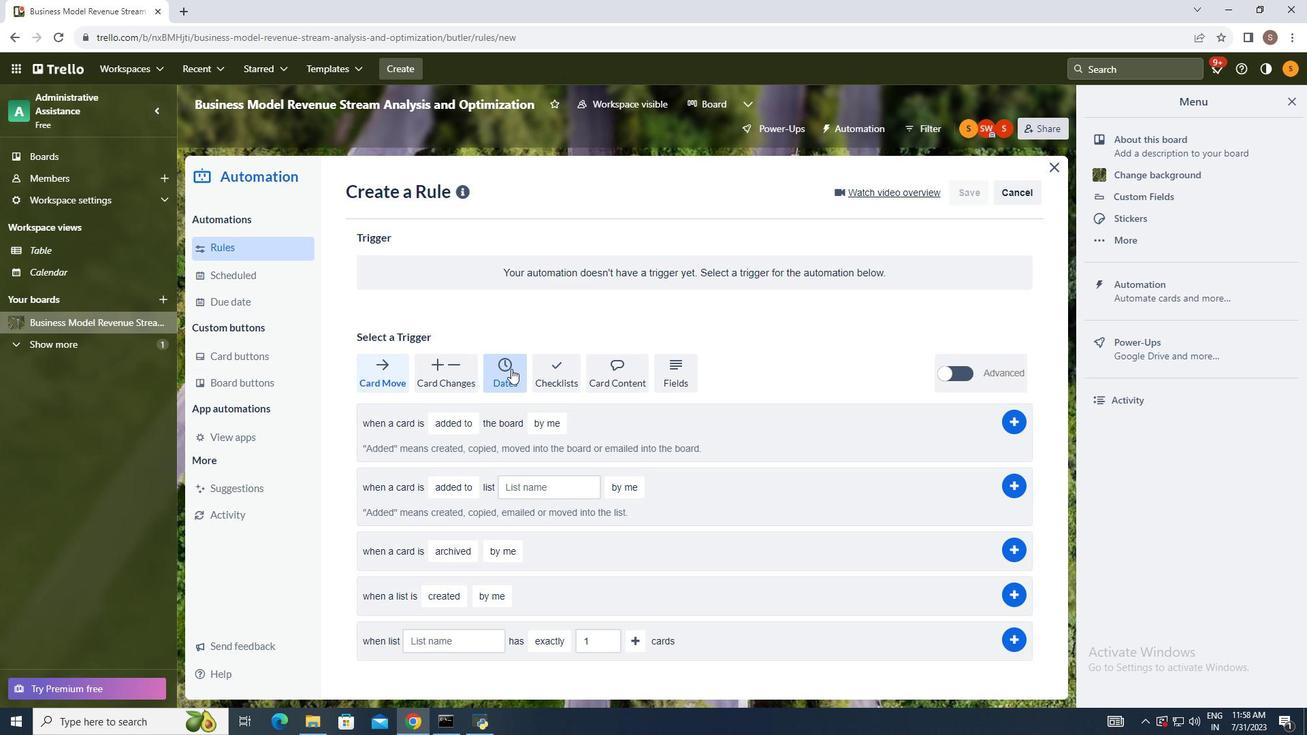 
Action: Mouse moved to (414, 431)
Screenshot: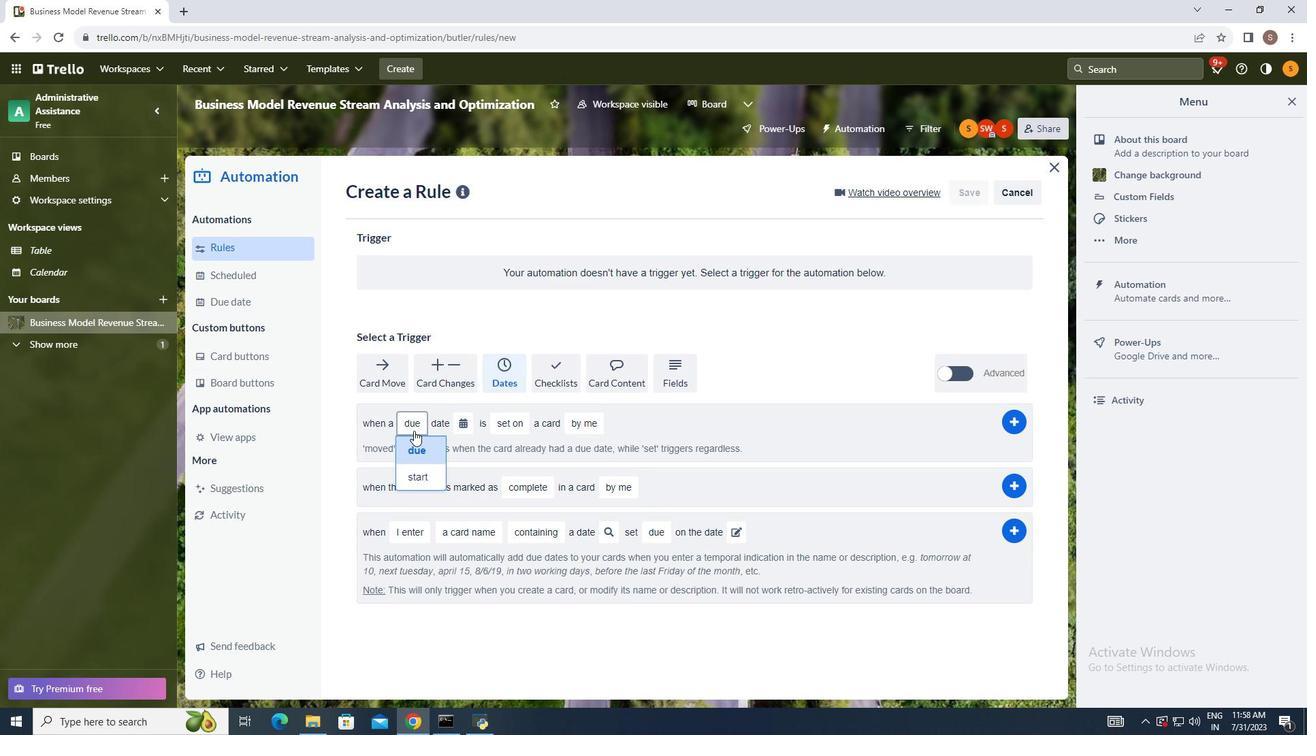 
Action: Mouse pressed left at (414, 431)
Screenshot: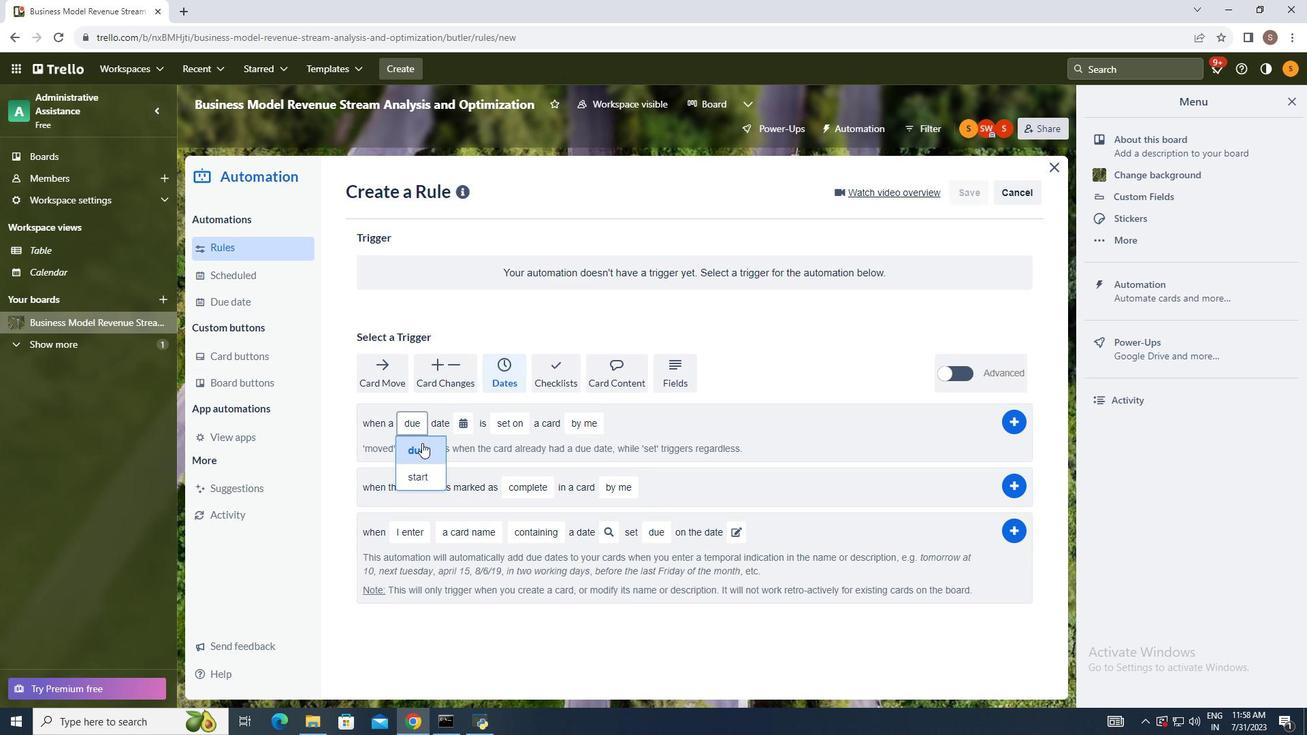 
Action: Mouse moved to (424, 452)
Screenshot: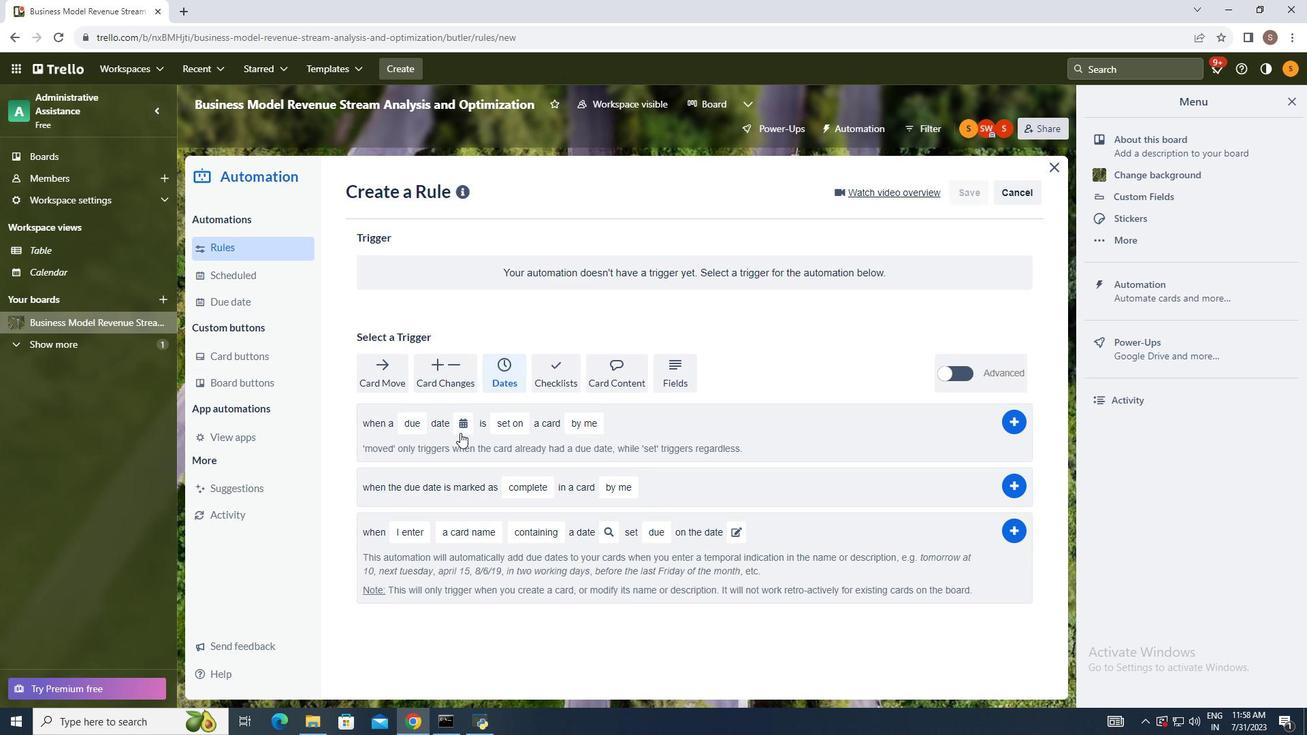 
Action: Mouse pressed left at (424, 452)
Screenshot: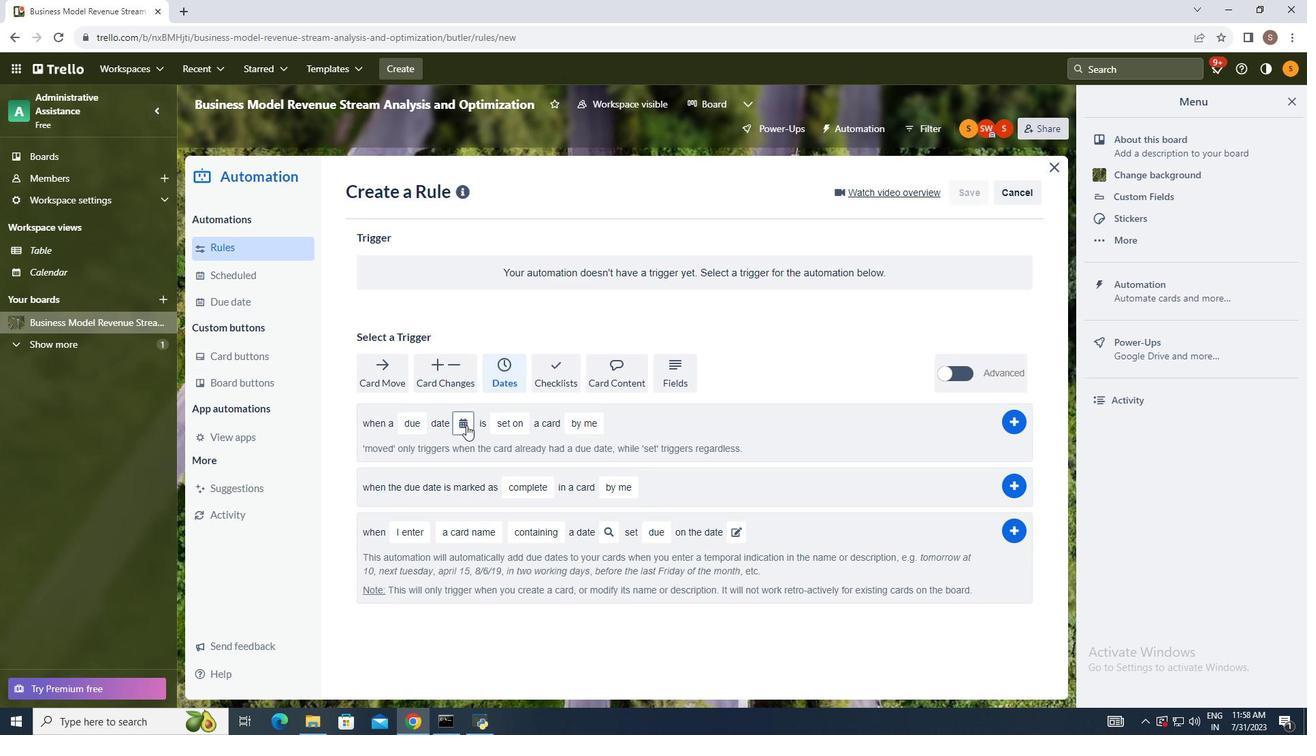 
Action: Mouse moved to (467, 425)
Screenshot: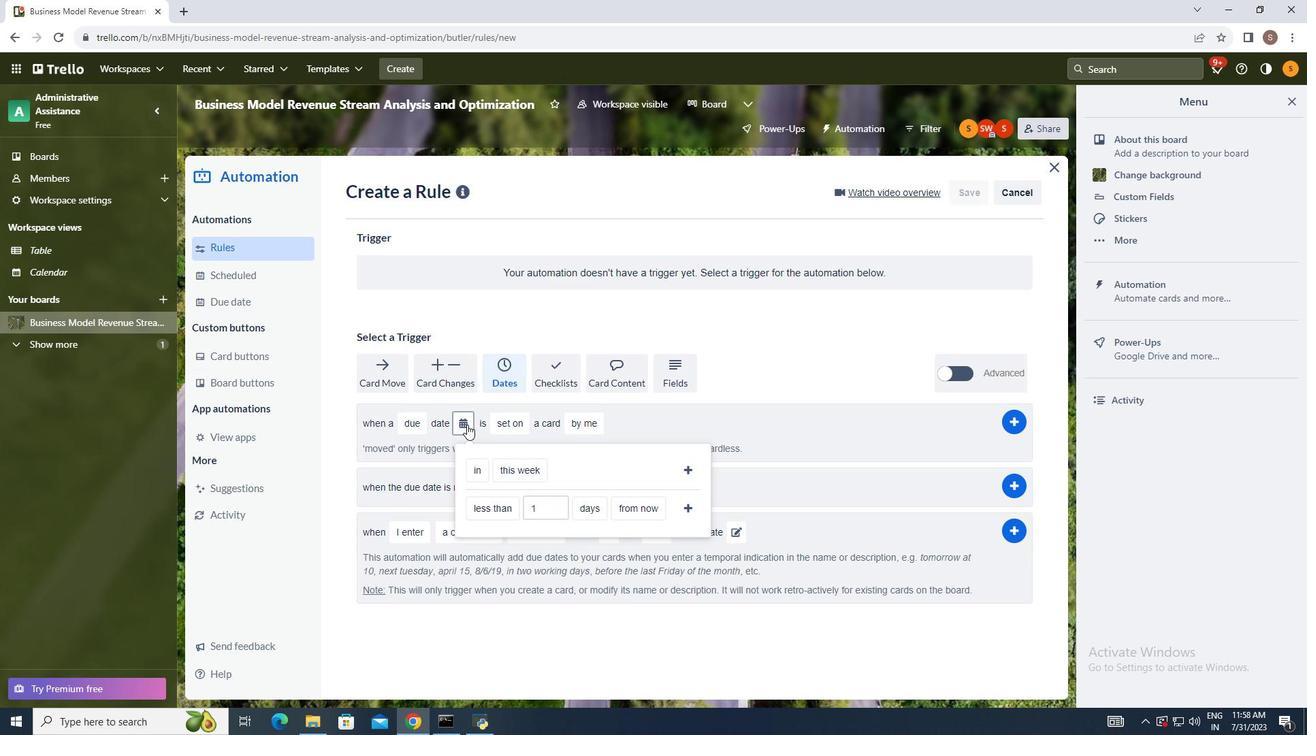 
Action: Mouse pressed left at (467, 425)
Screenshot: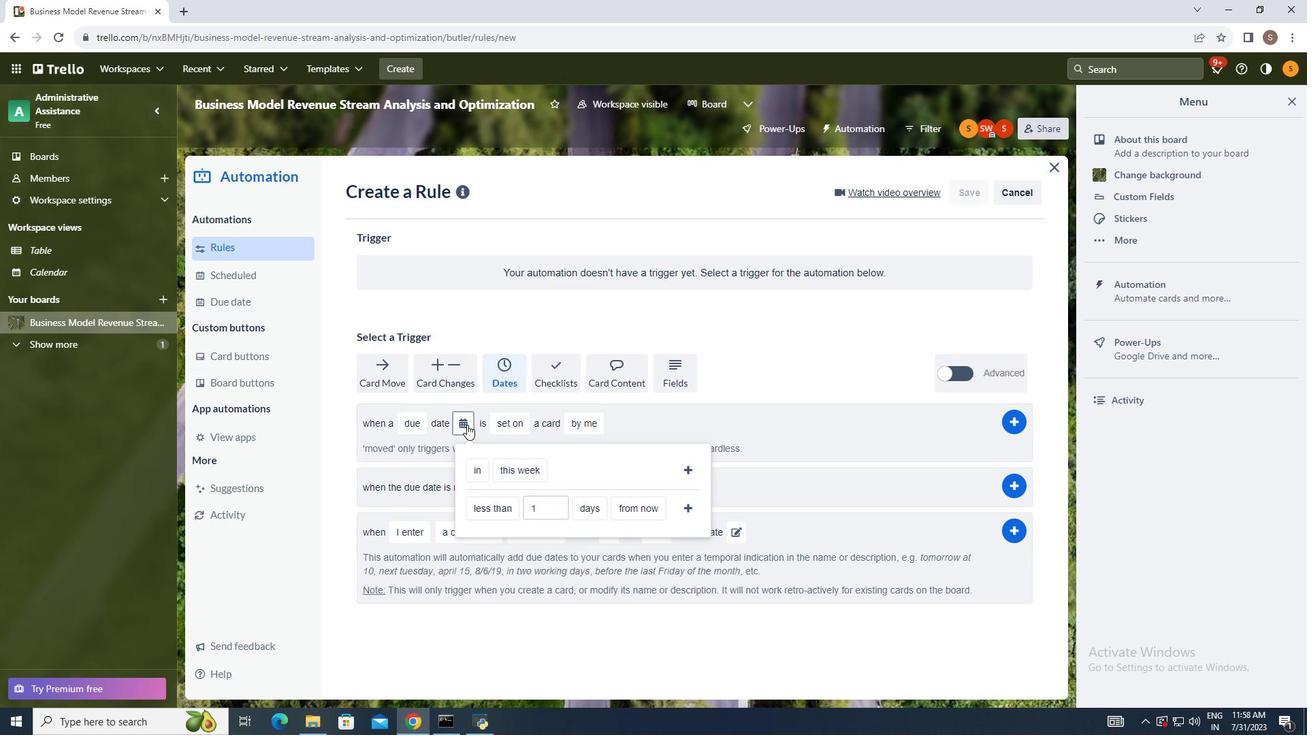 
Action: Mouse moved to (486, 509)
Screenshot: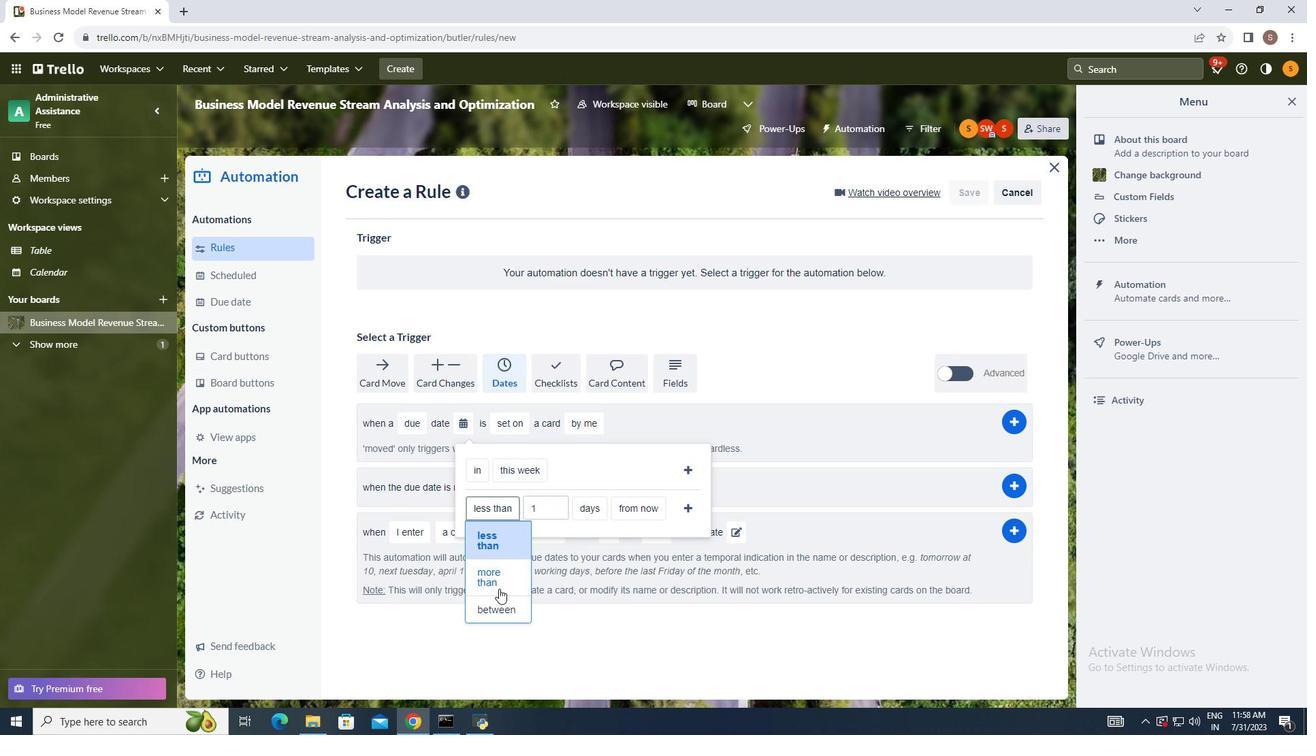 
Action: Mouse pressed left at (486, 509)
Screenshot: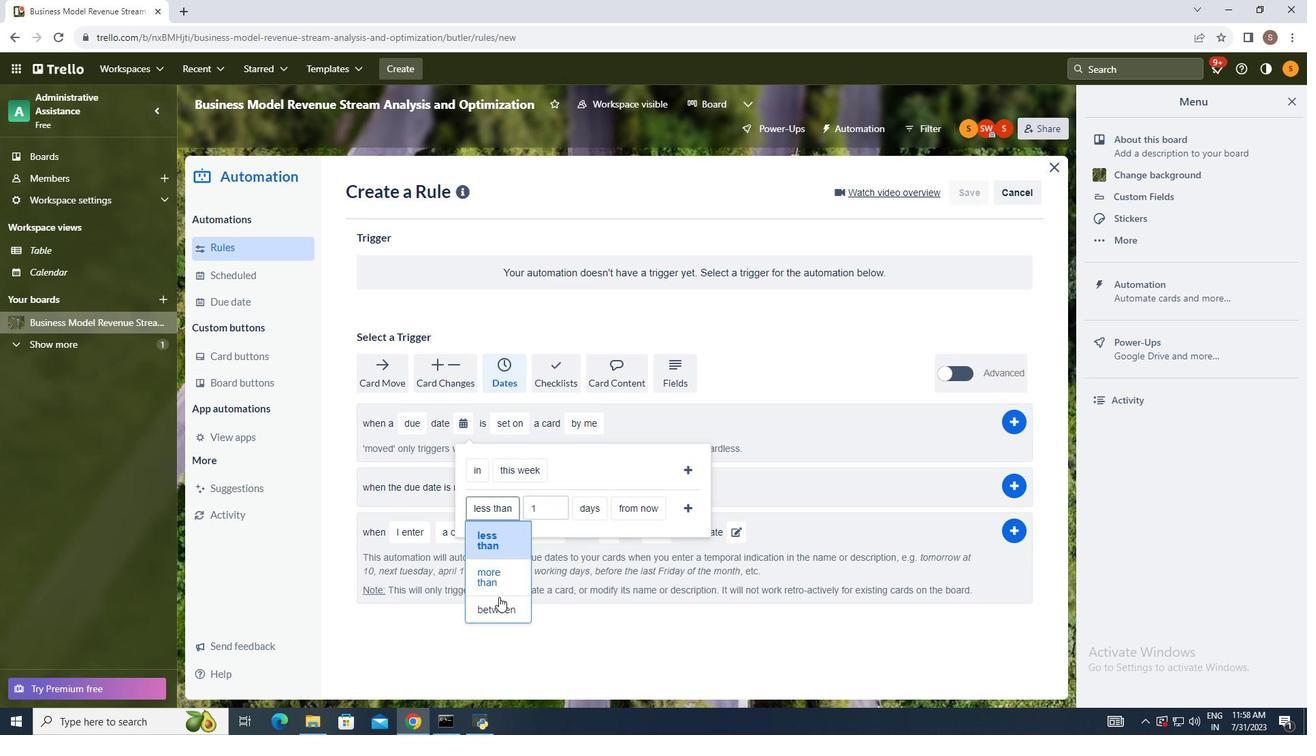 
Action: Mouse moved to (499, 605)
Screenshot: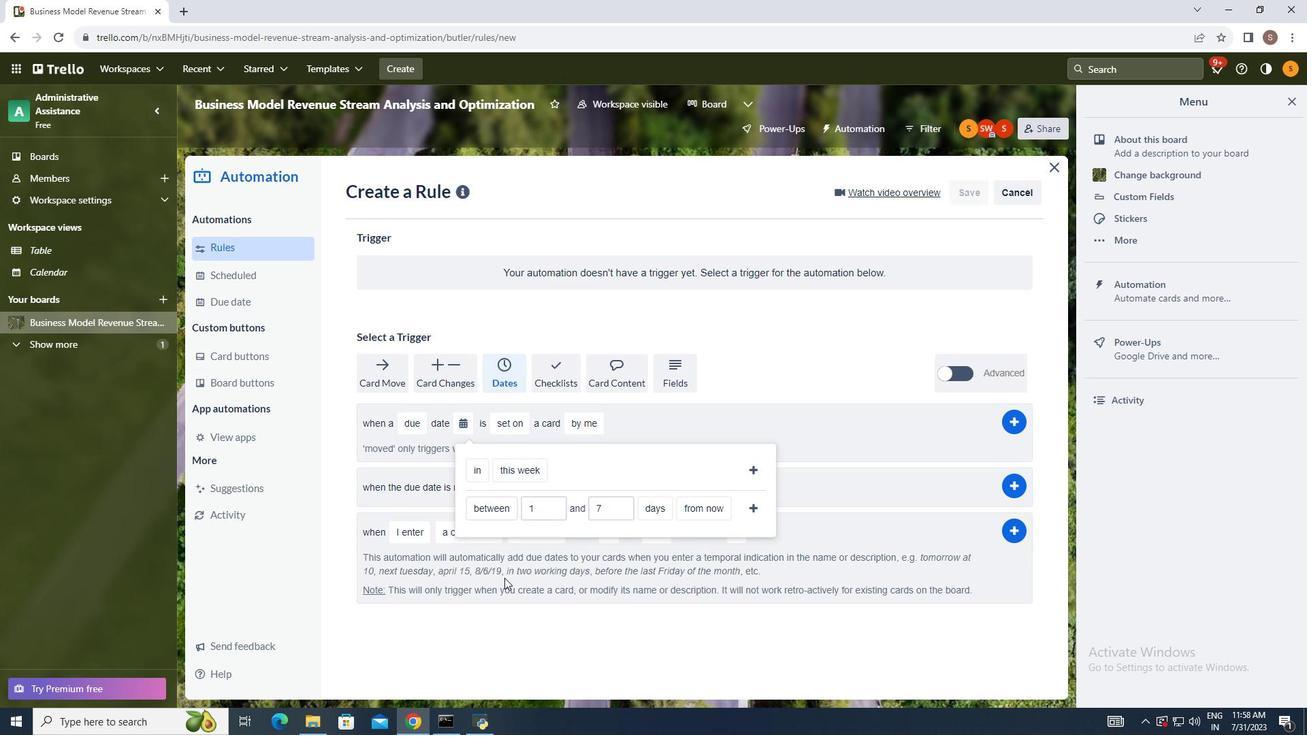 
Action: Mouse pressed left at (499, 605)
Screenshot: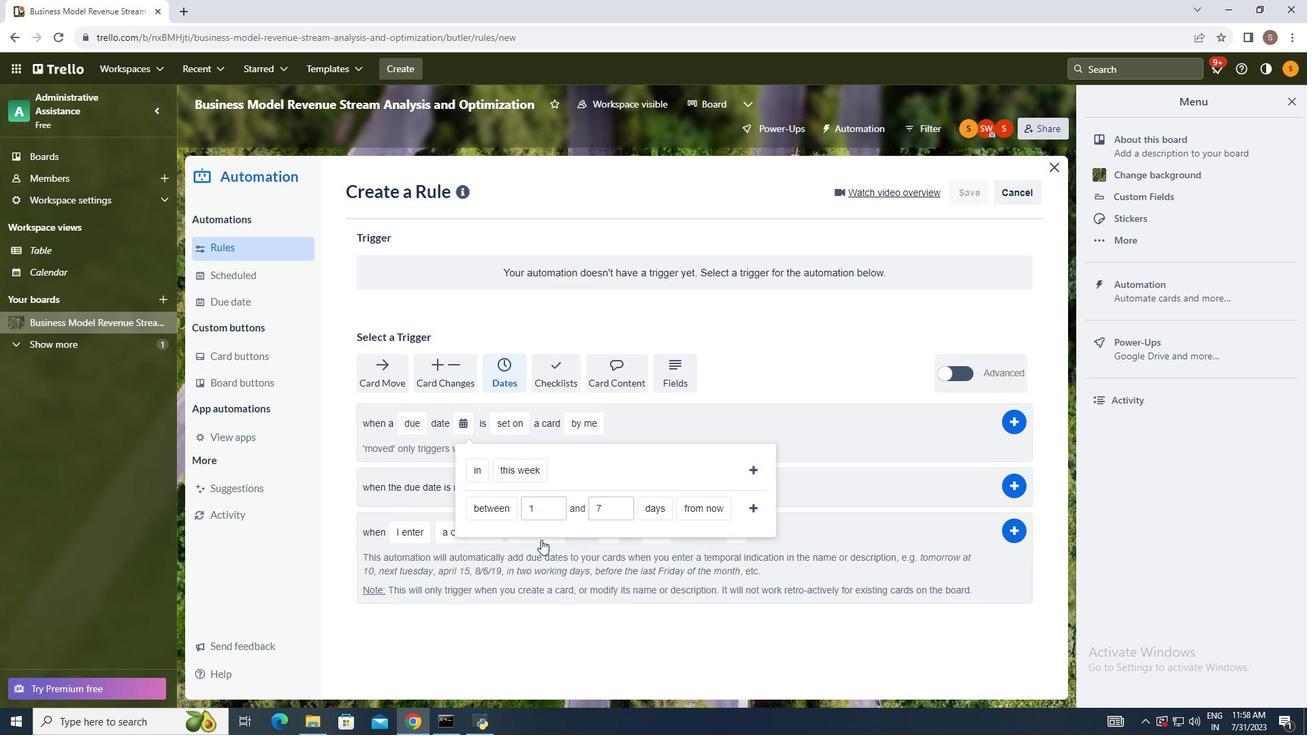 
Action: Mouse moved to (661, 508)
Screenshot: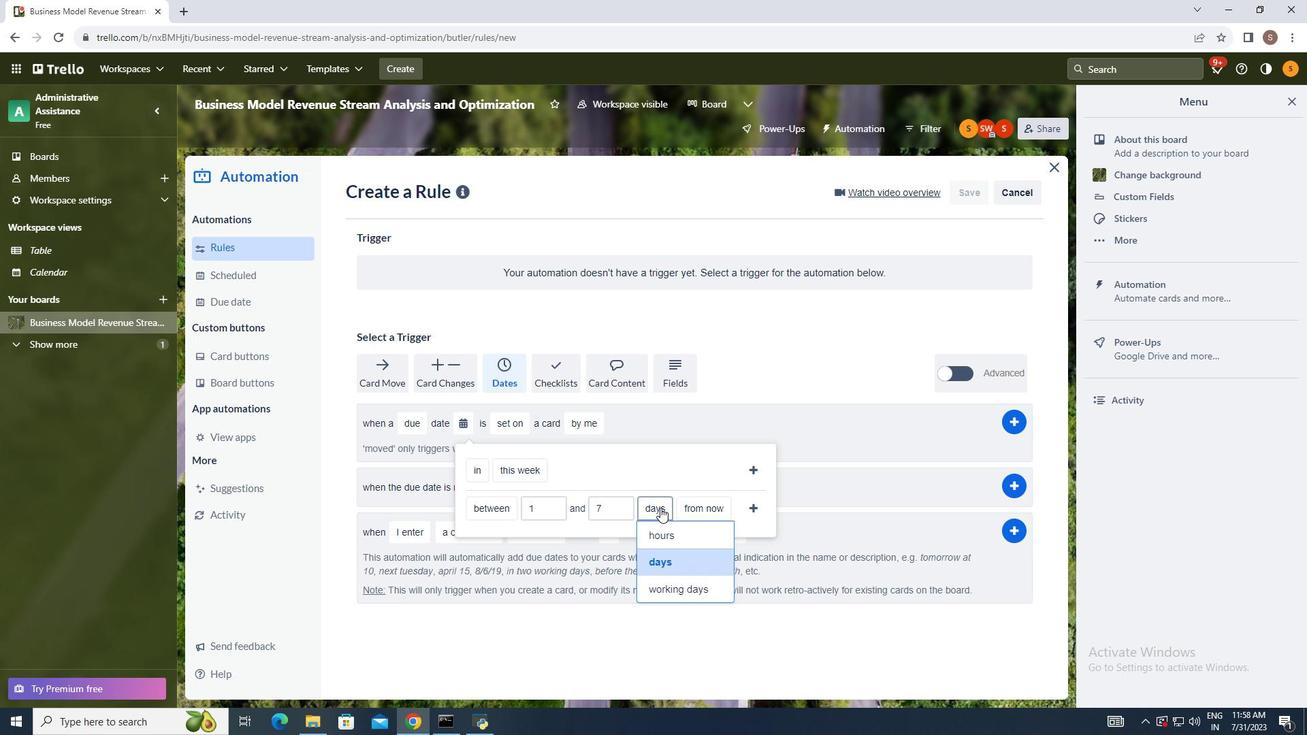 
Action: Mouse pressed left at (661, 508)
Screenshot: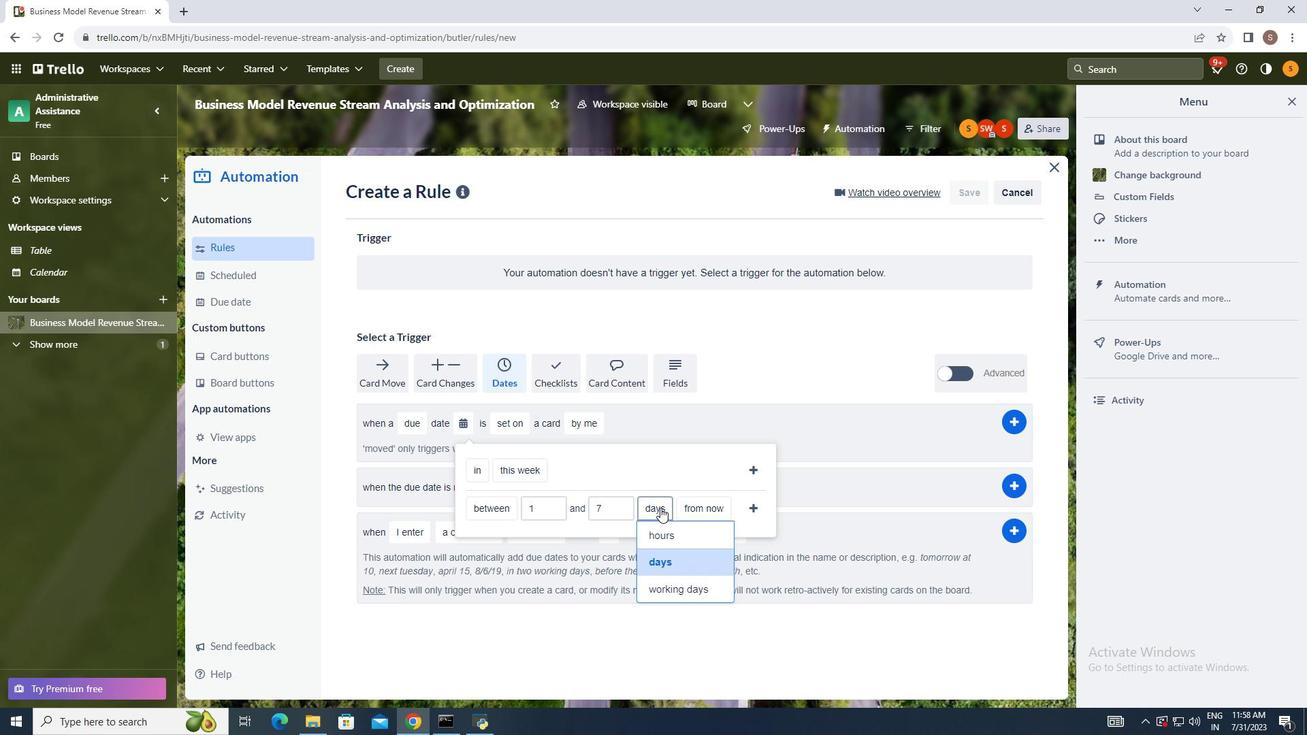 
Action: Mouse moved to (669, 588)
Screenshot: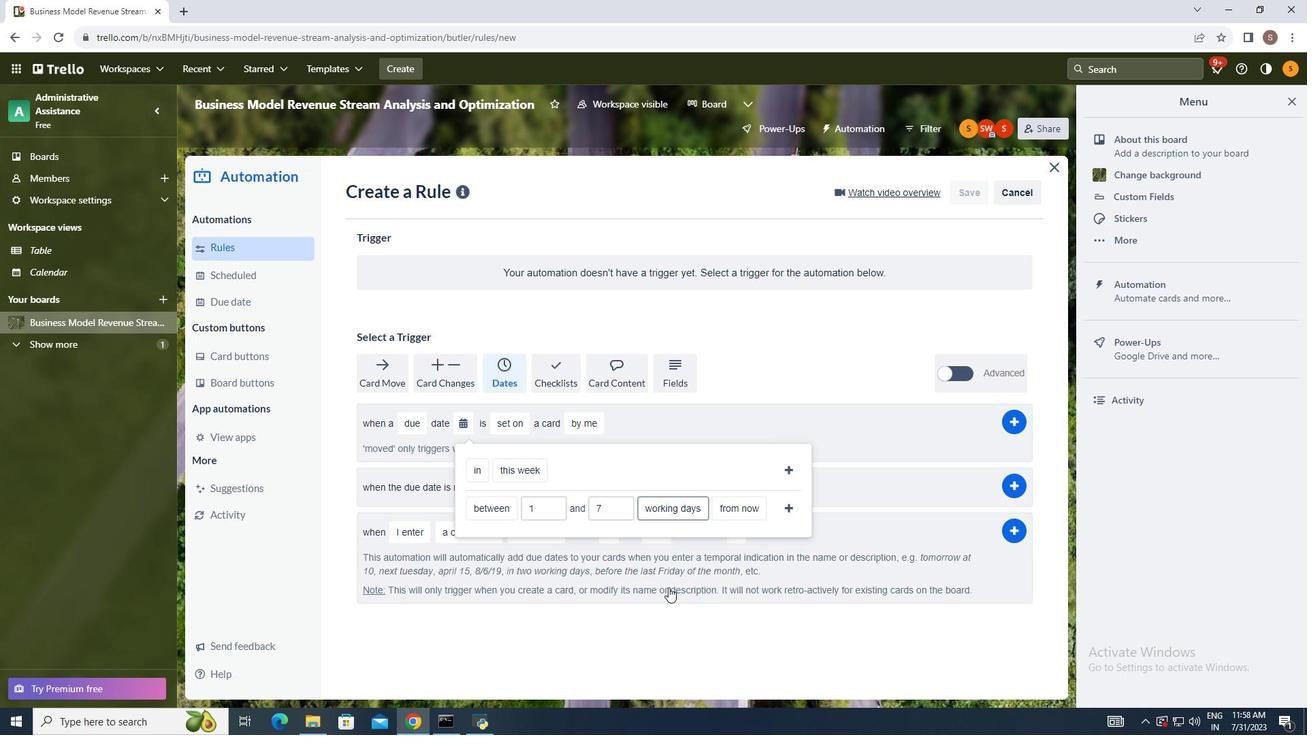 
Action: Mouse pressed left at (669, 588)
Screenshot: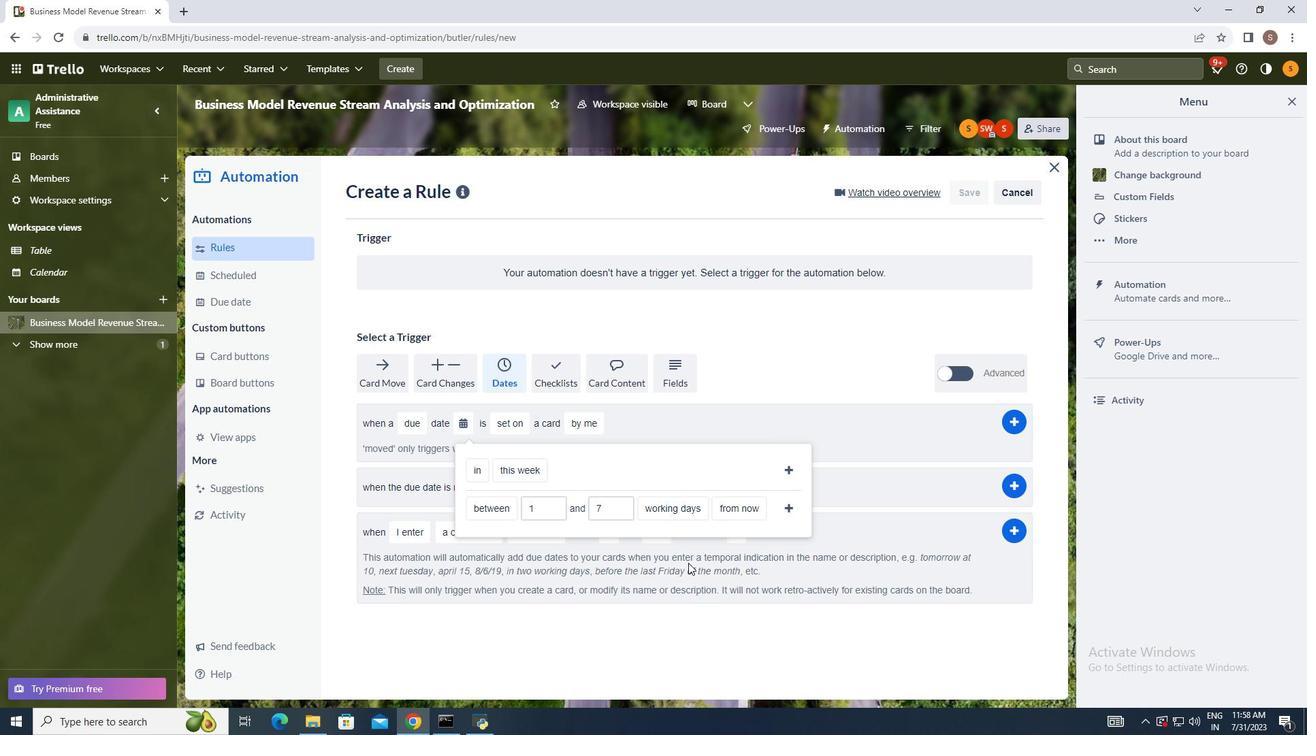 
Action: Mouse moved to (725, 507)
Screenshot: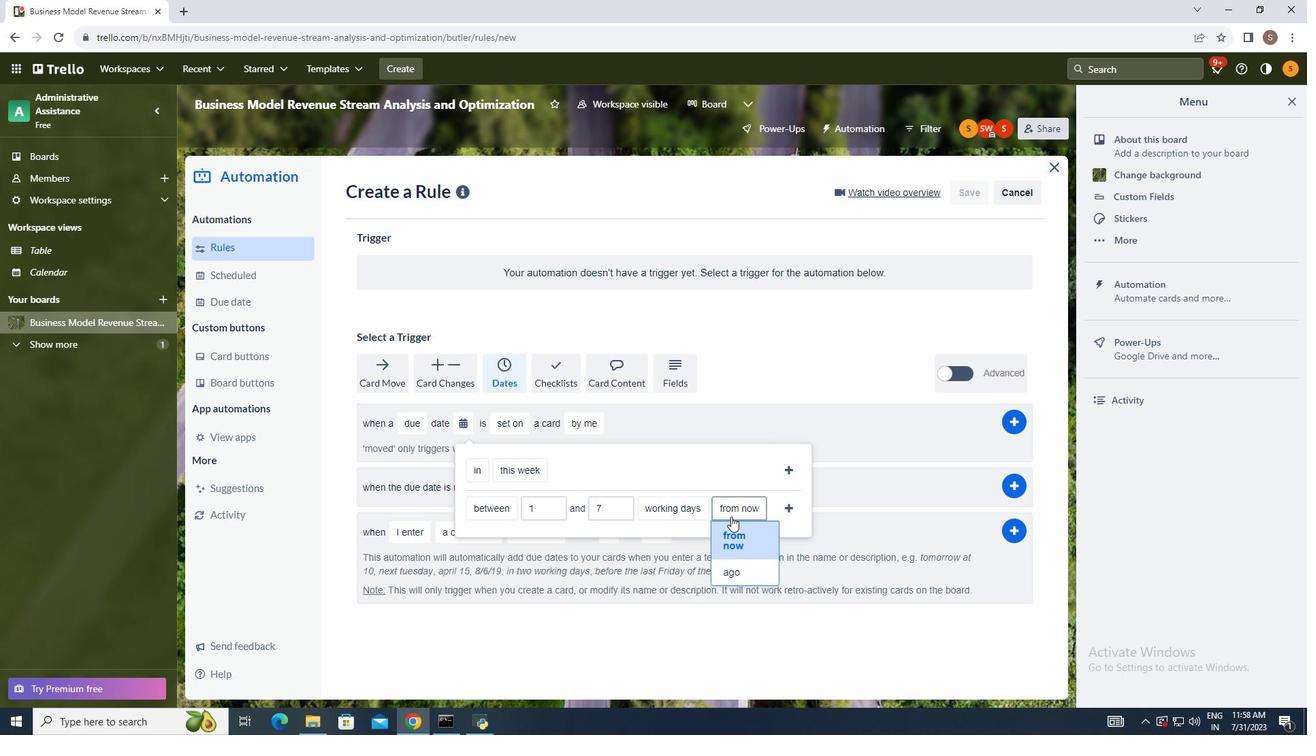
Action: Mouse pressed left at (725, 507)
Screenshot: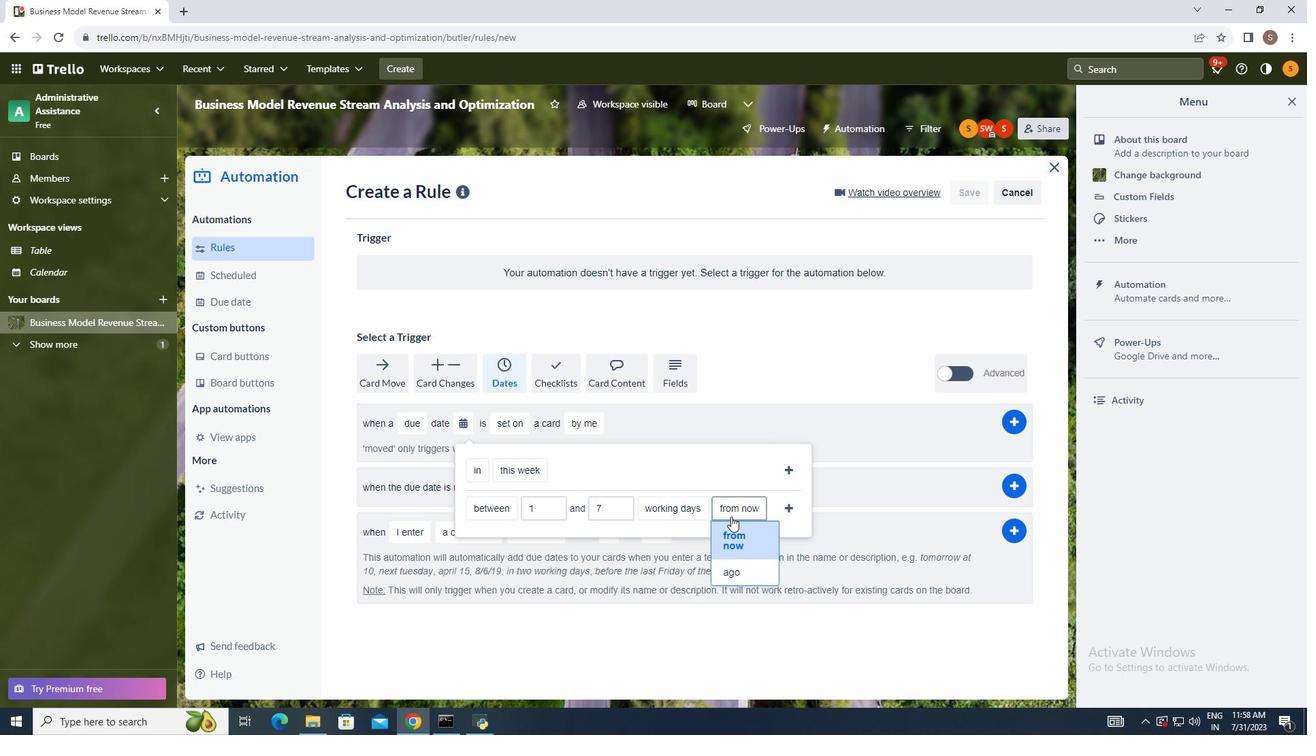 
Action: Mouse moved to (741, 531)
Screenshot: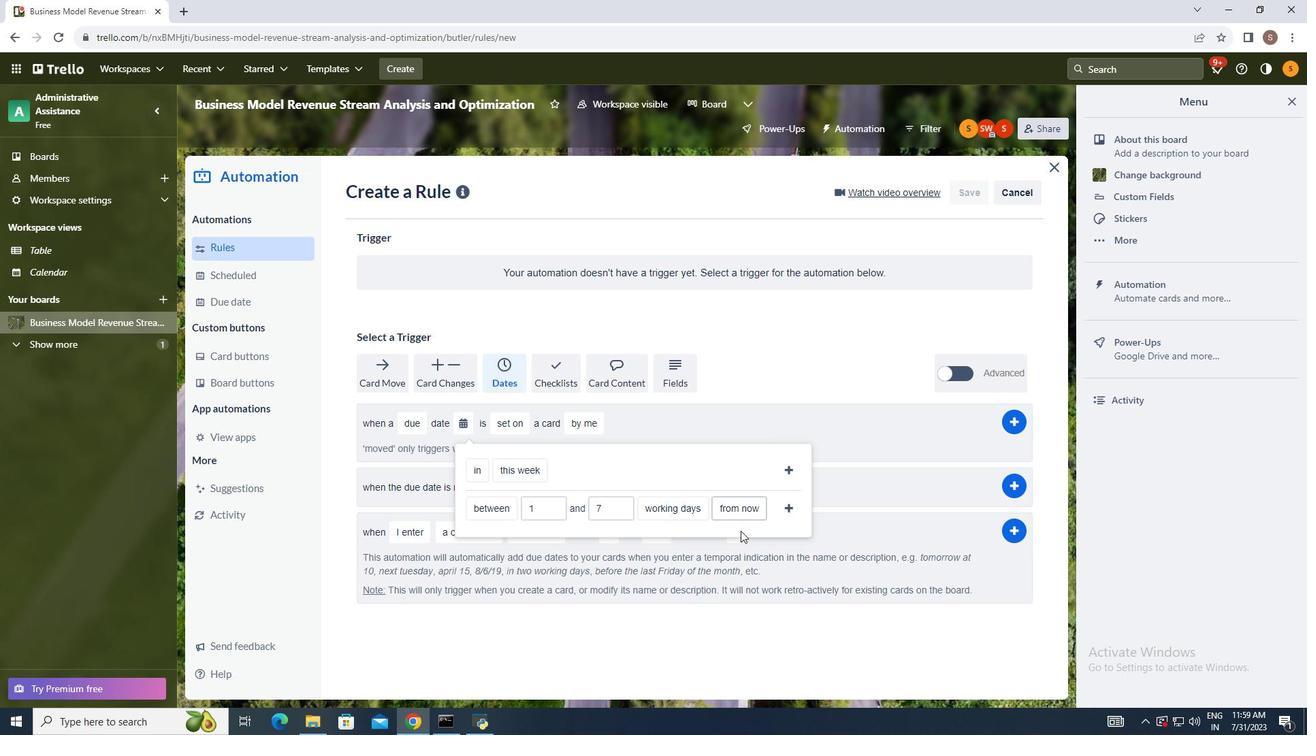 
Action: Mouse pressed left at (741, 531)
Screenshot: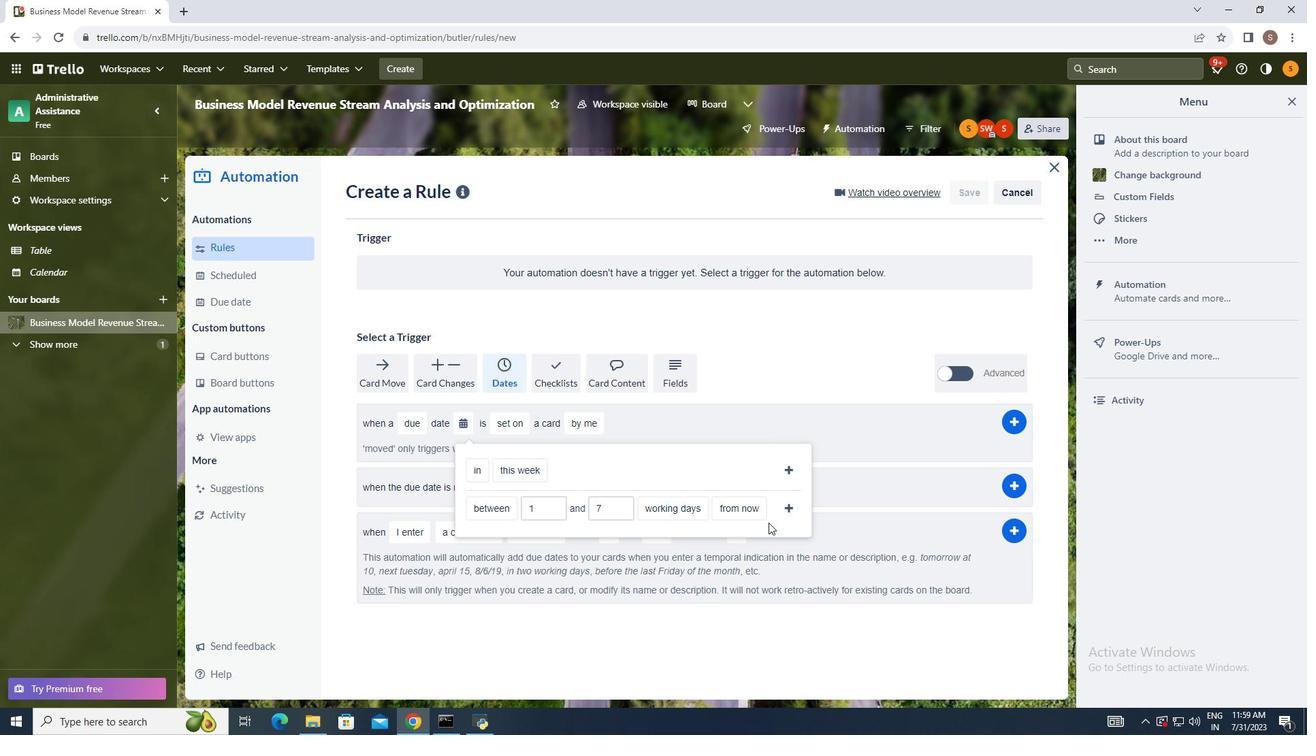 
Action: Mouse moved to (794, 509)
Screenshot: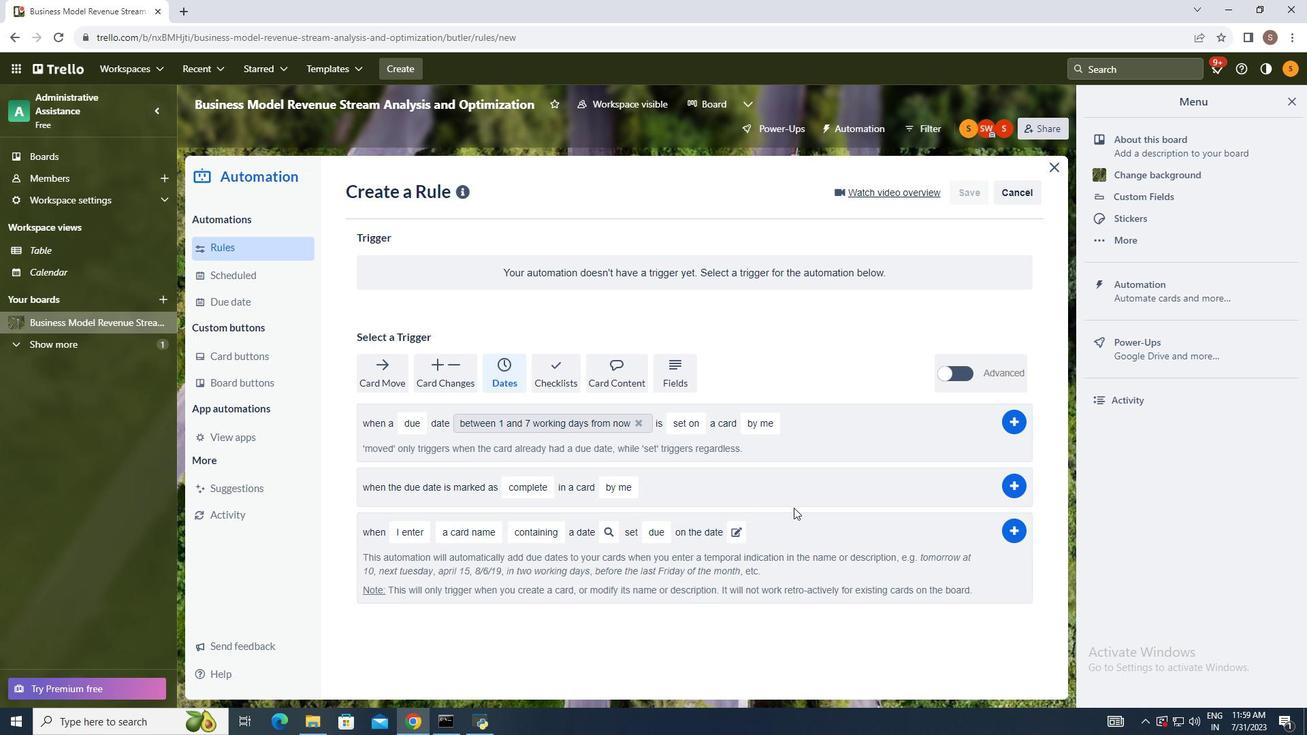 
Action: Mouse pressed left at (794, 509)
Screenshot: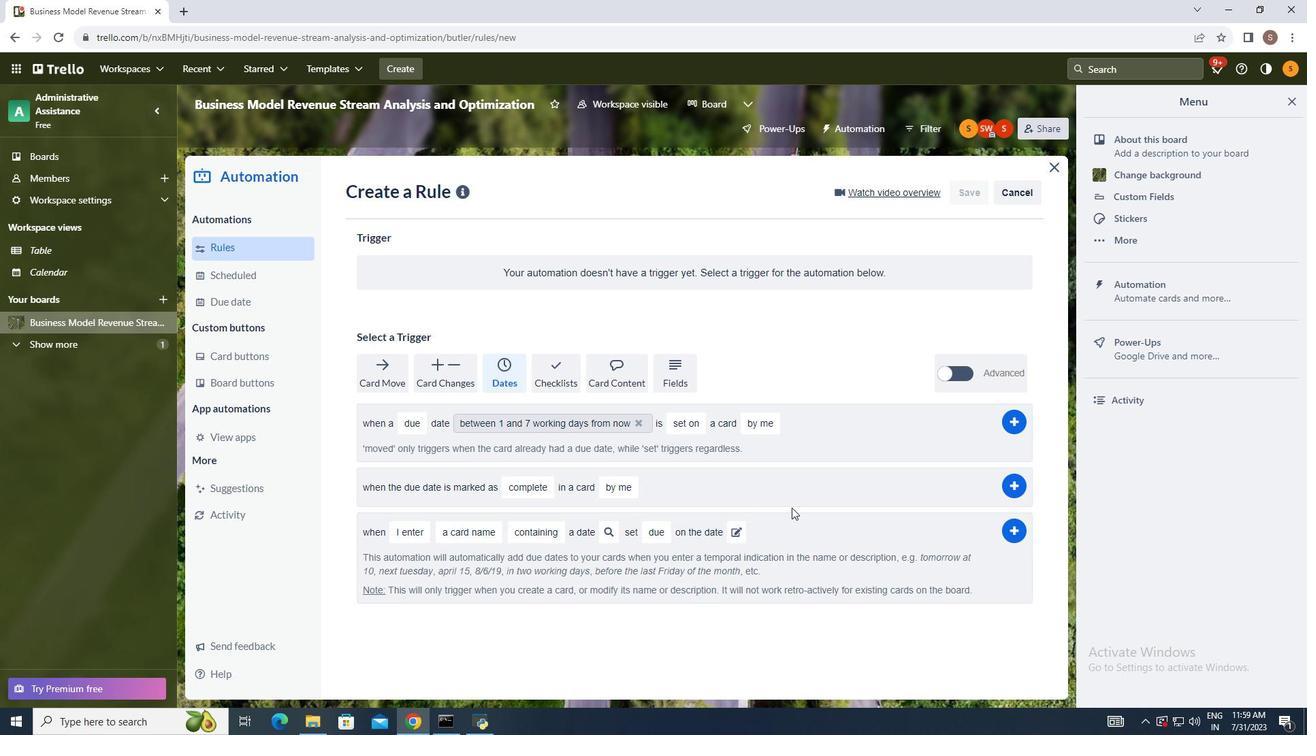 
Action: Mouse moved to (680, 428)
Screenshot: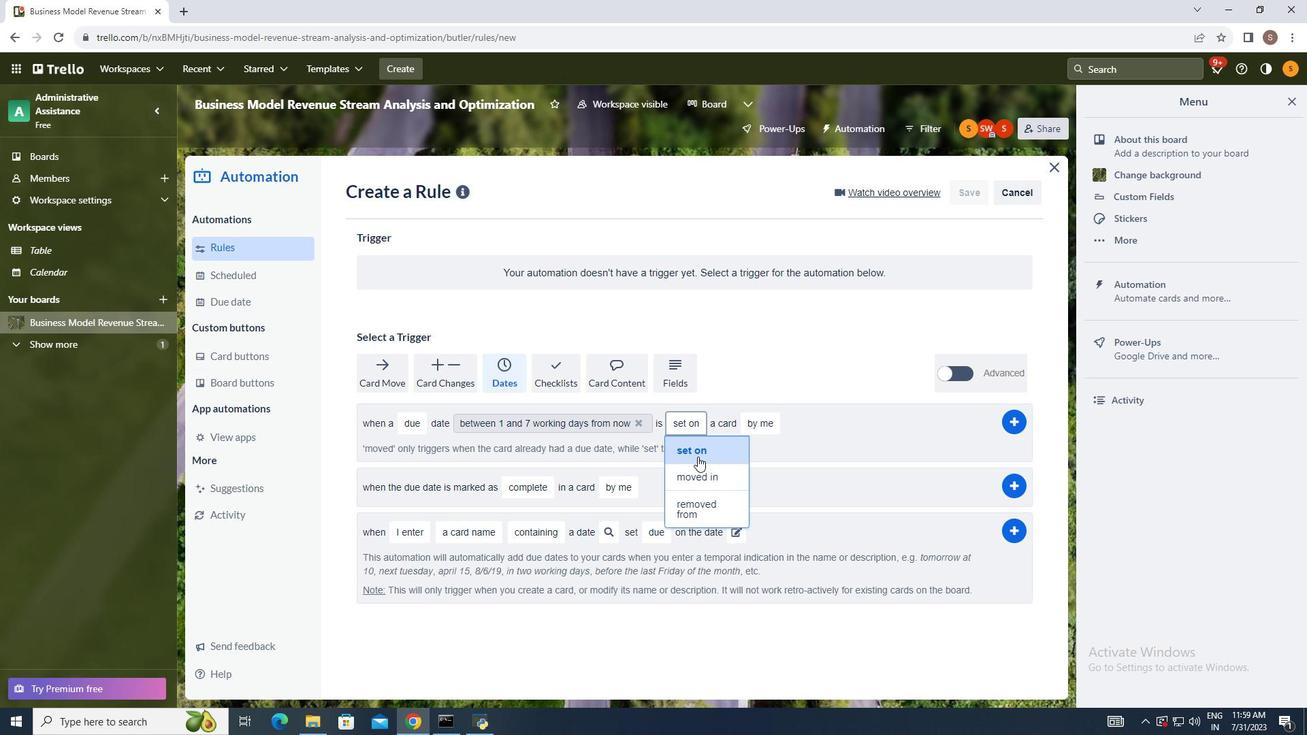 
Action: Mouse pressed left at (680, 428)
Screenshot: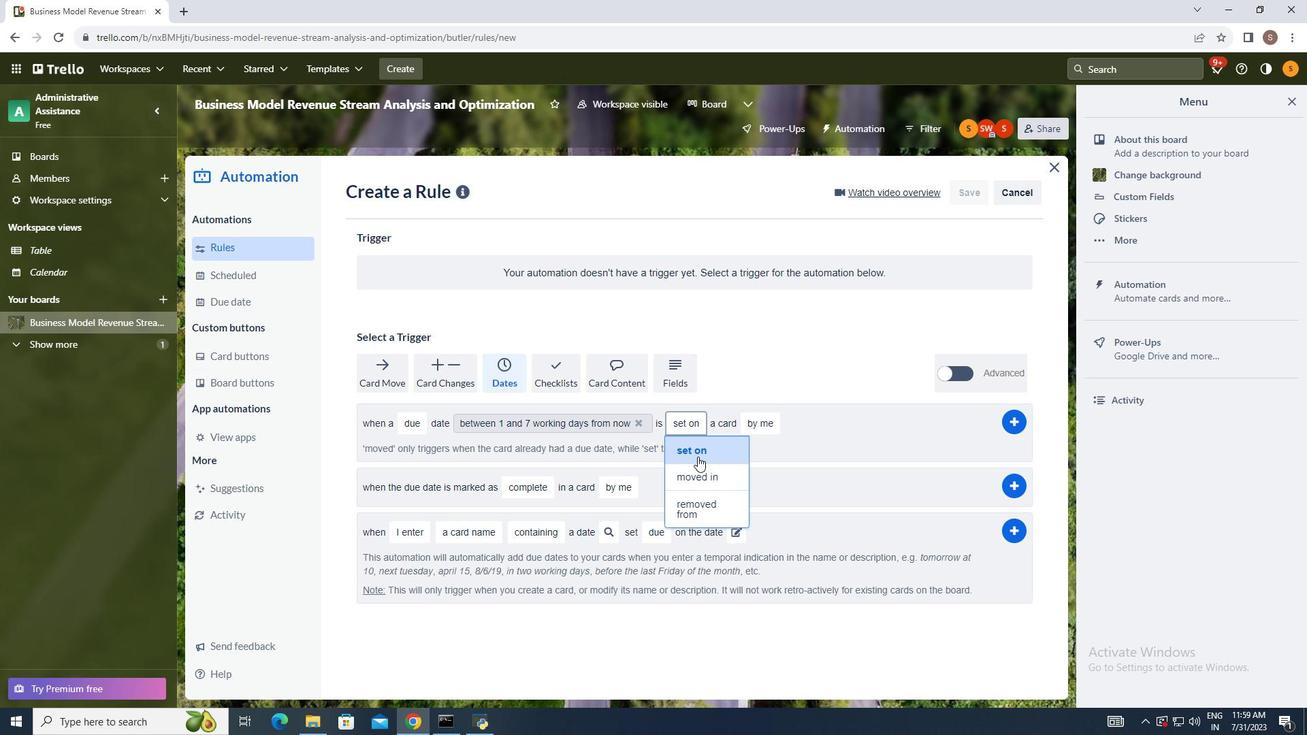 
Action: Mouse moved to (700, 451)
Screenshot: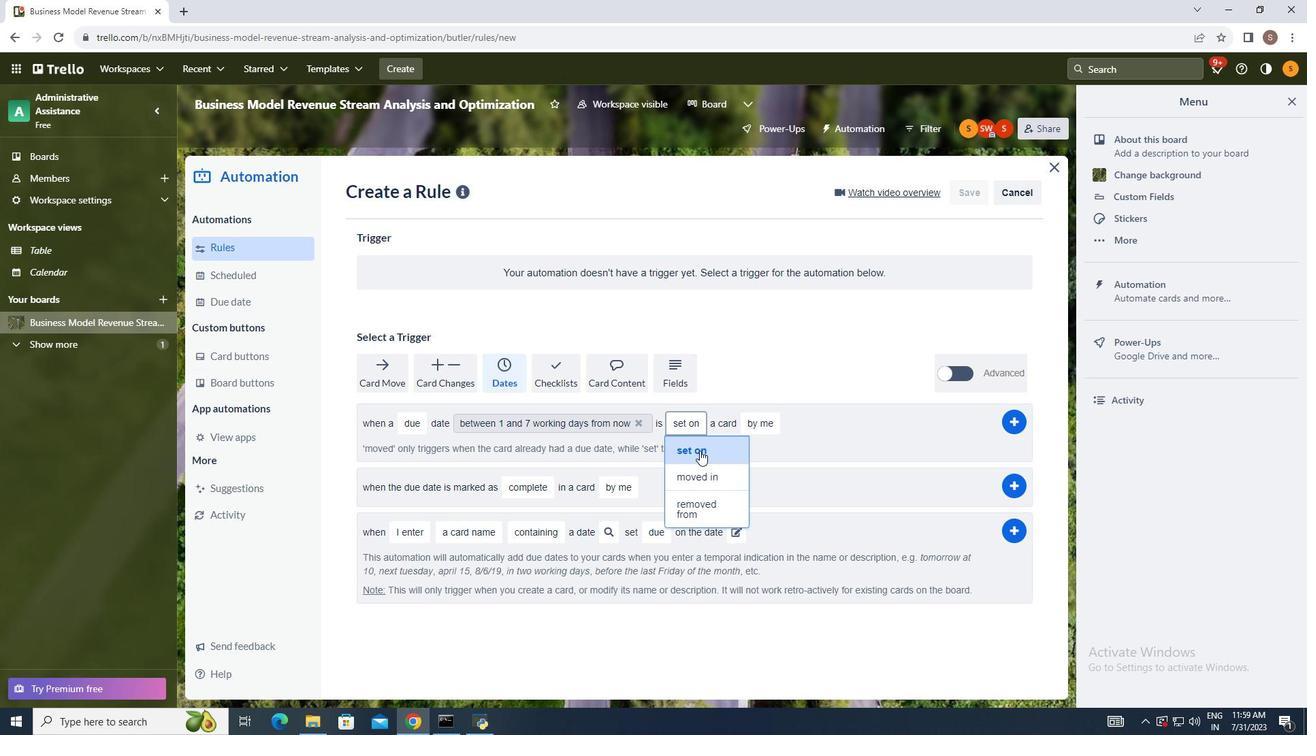 
Action: Mouse pressed left at (700, 451)
Screenshot: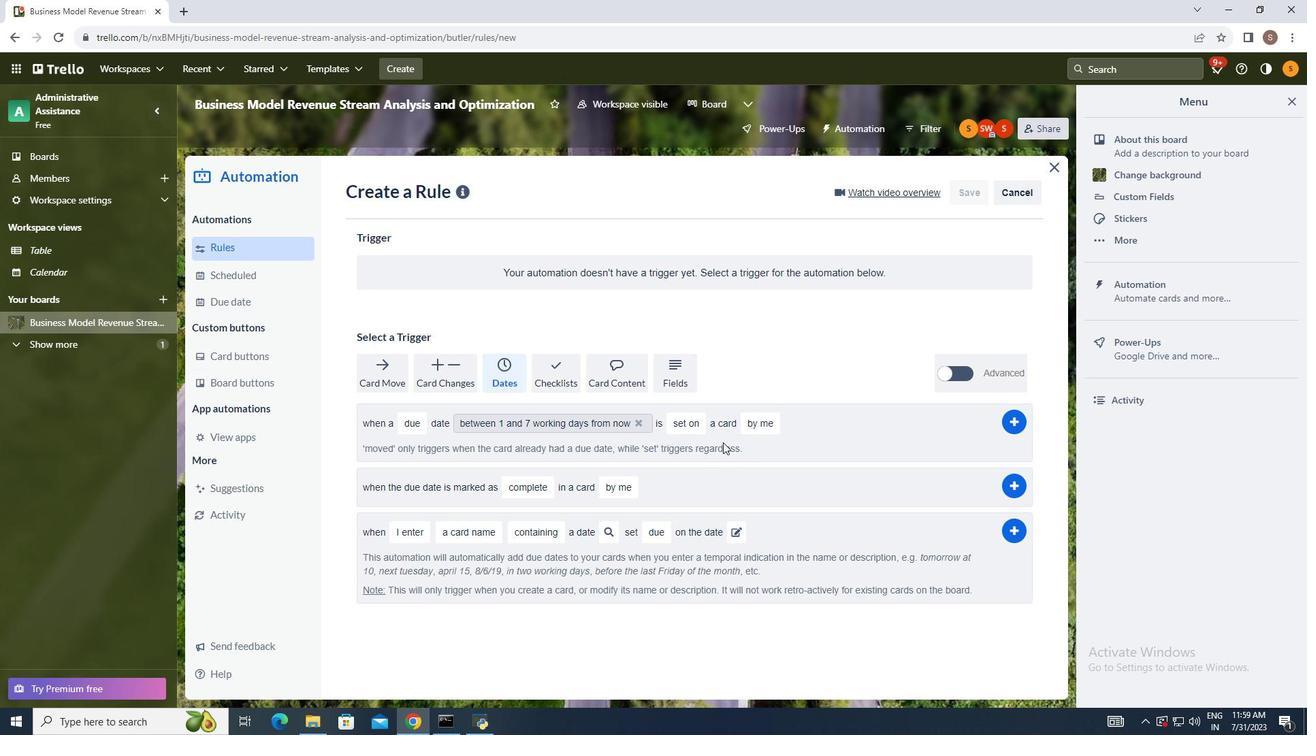 
Action: Mouse moved to (784, 478)
Screenshot: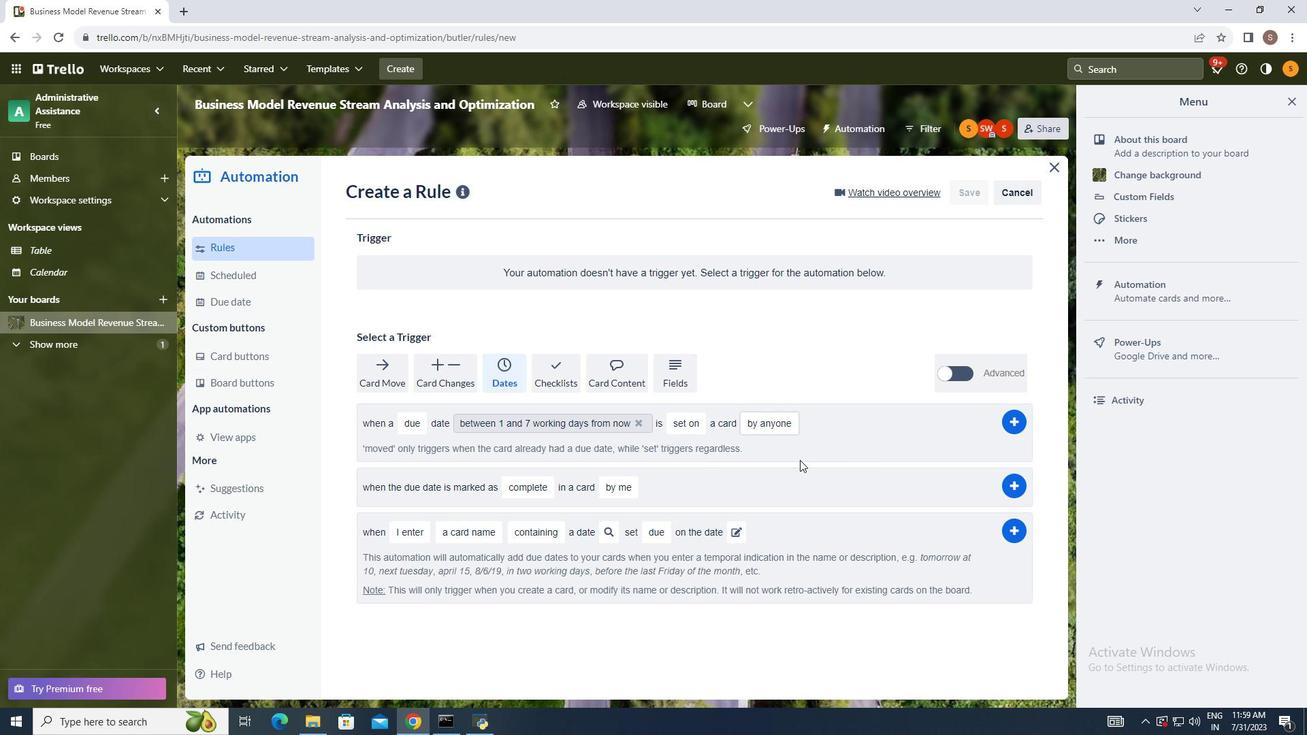 
Action: Mouse pressed left at (784, 478)
Screenshot: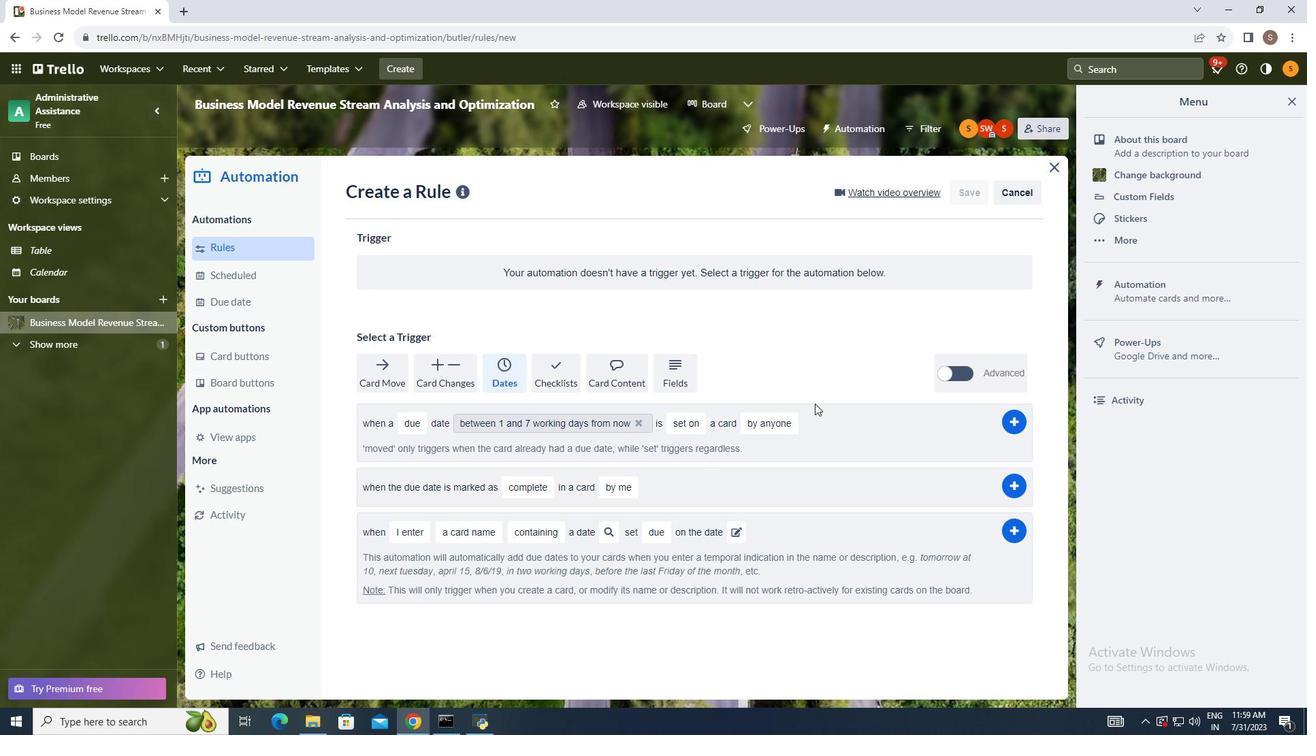 
Action: Mouse moved to (815, 394)
Screenshot: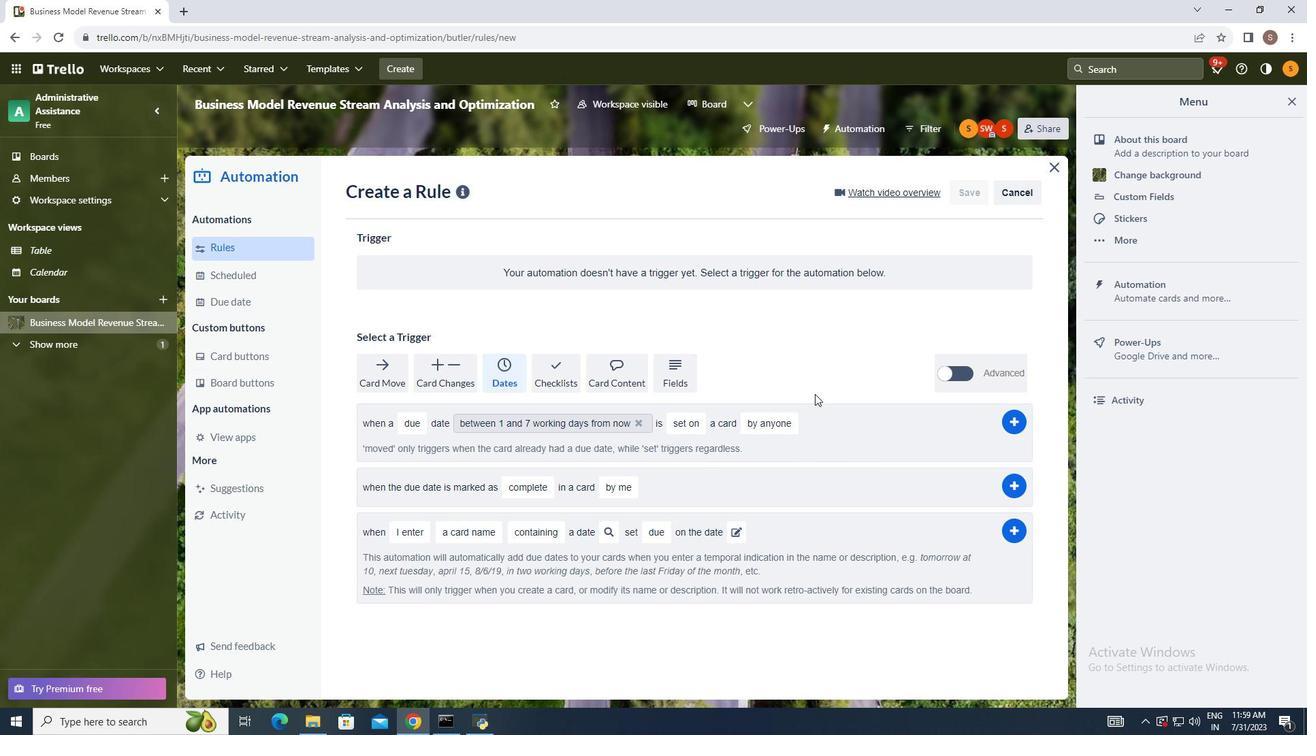 
